 Task: Create a due date automation trigger when advanced on, on the wednesday before a card is due add dates due in between 1 and 5 working days at 11:00 AM.
Action: Mouse moved to (950, 289)
Screenshot: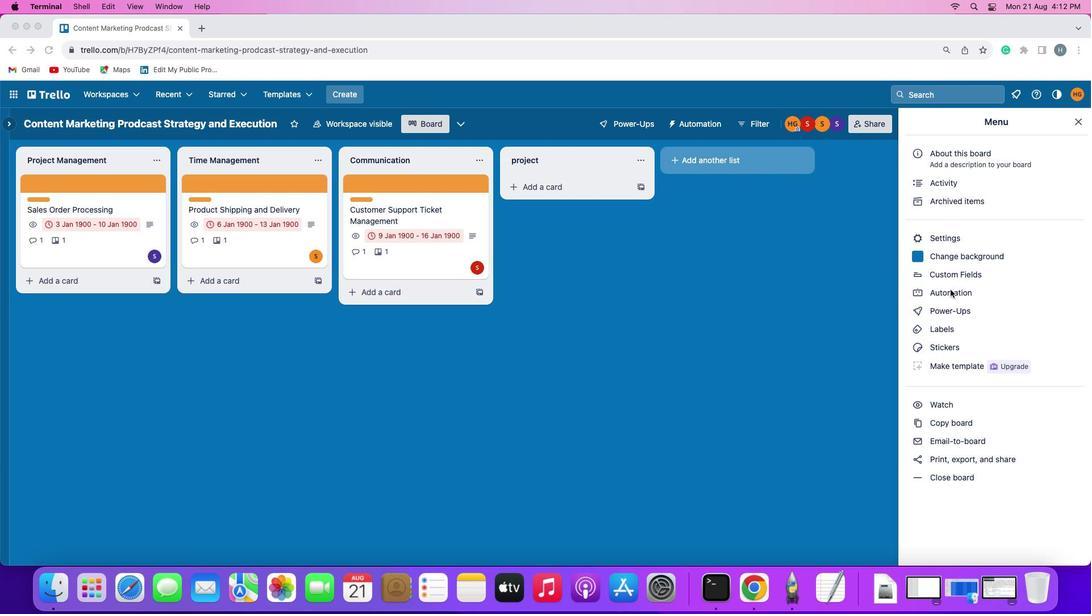
Action: Mouse pressed left at (950, 289)
Screenshot: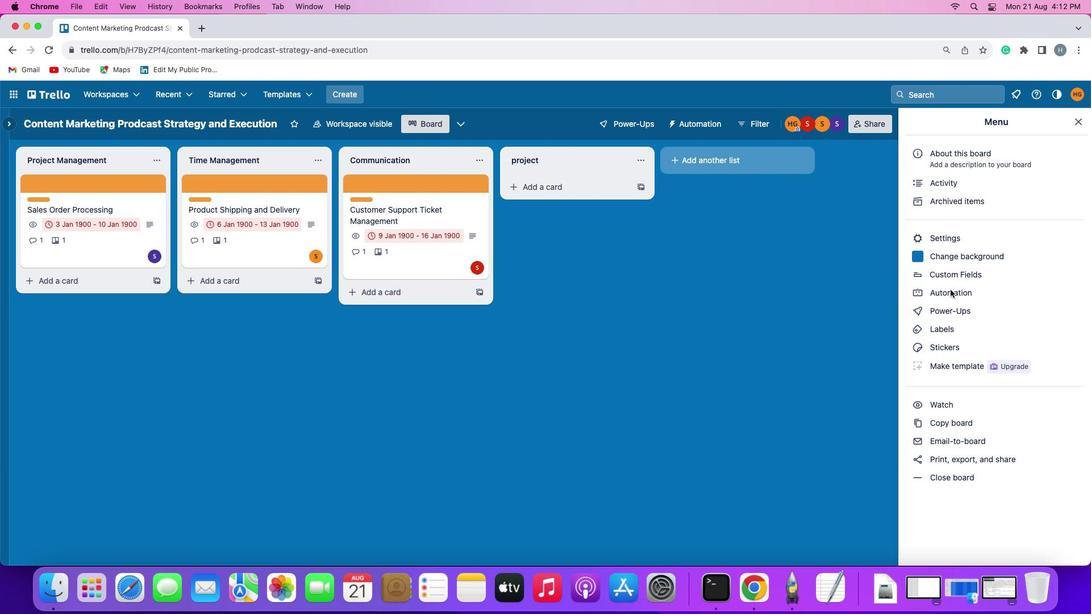 
Action: Mouse pressed left at (950, 289)
Screenshot: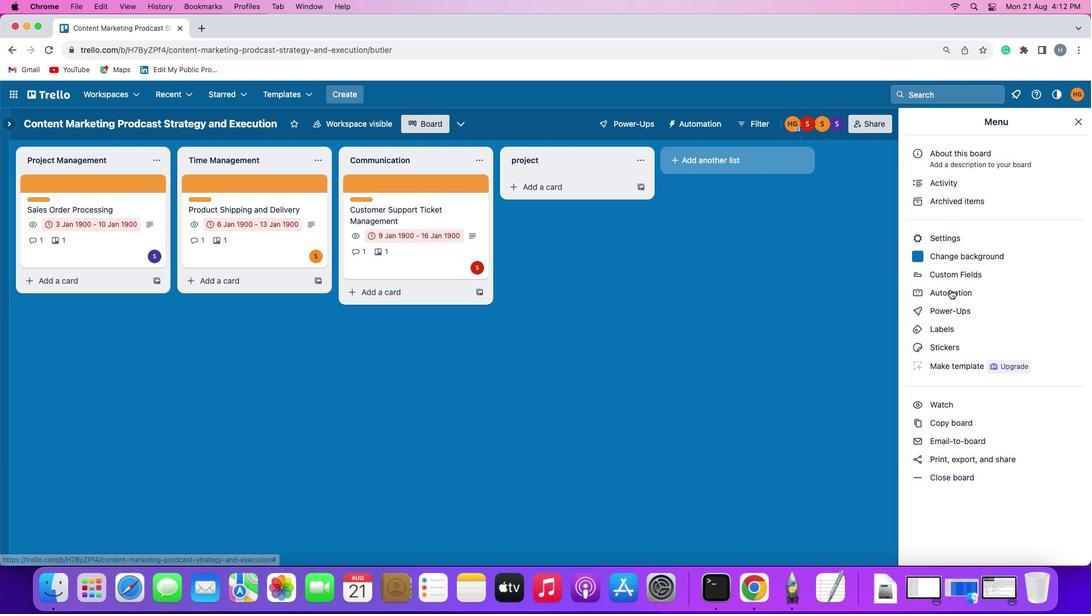 
Action: Mouse moved to (95, 267)
Screenshot: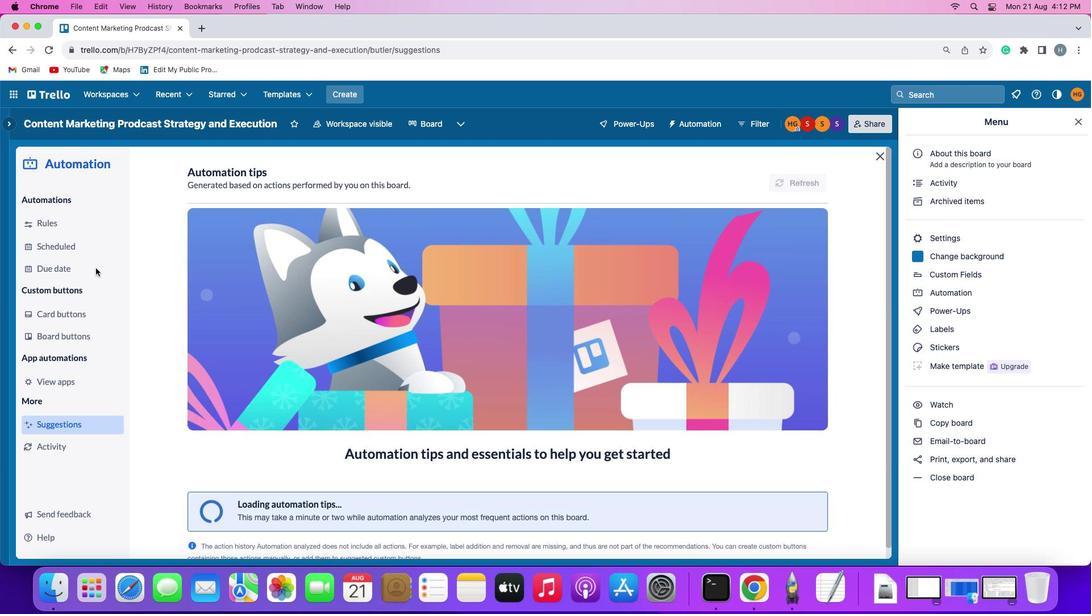 
Action: Mouse pressed left at (95, 267)
Screenshot: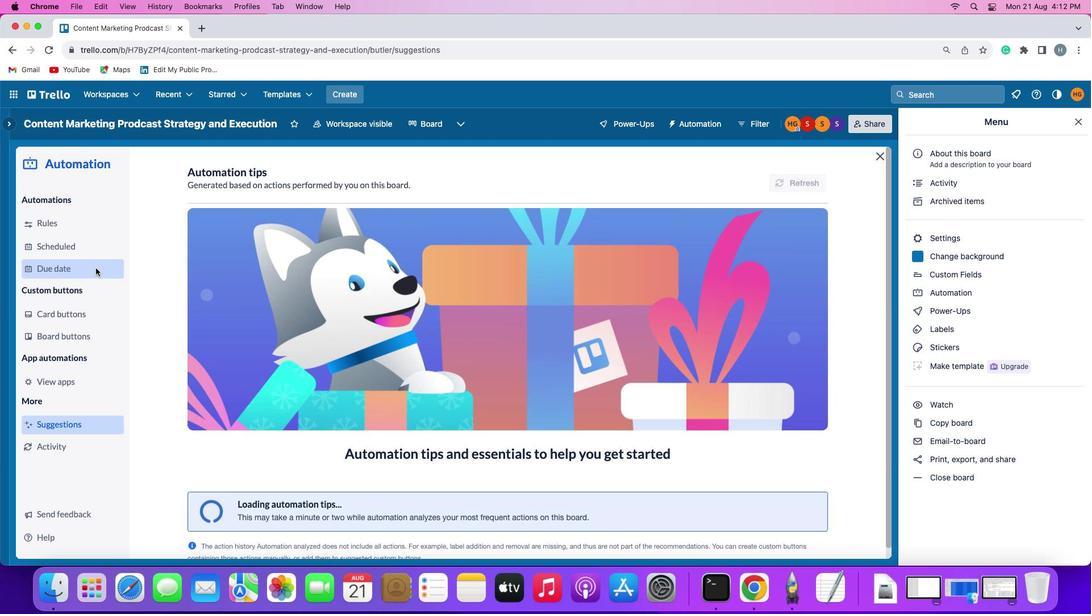 
Action: Mouse moved to (769, 176)
Screenshot: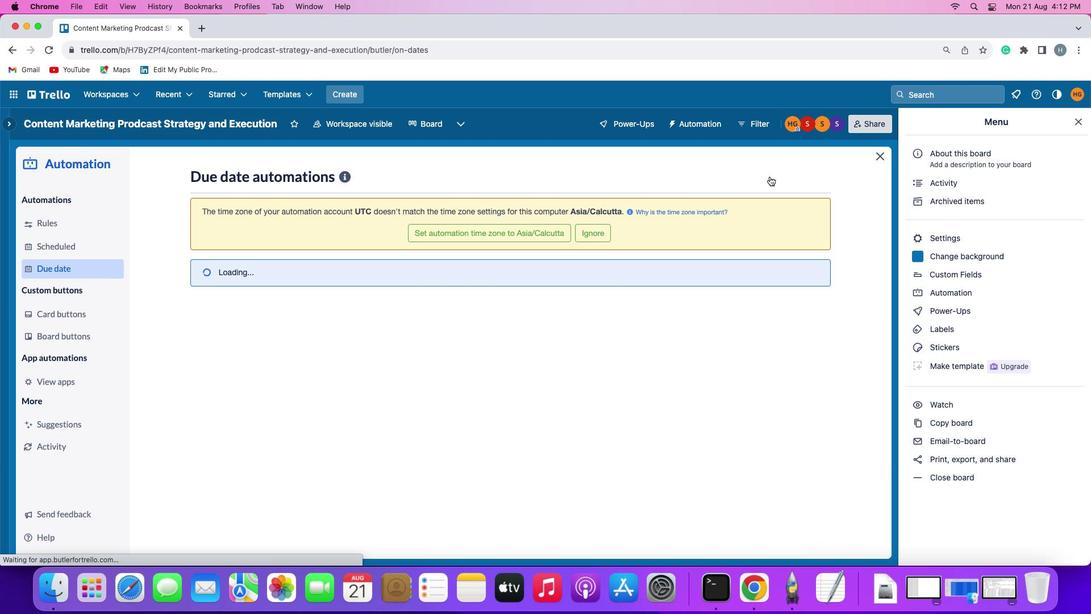 
Action: Mouse pressed left at (769, 176)
Screenshot: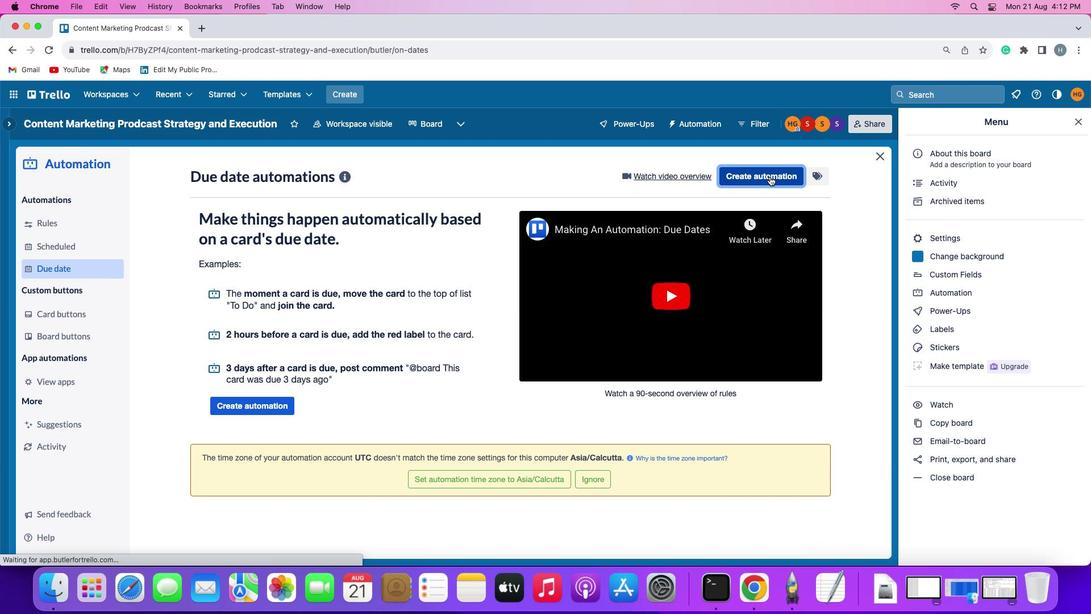 
Action: Mouse moved to (252, 285)
Screenshot: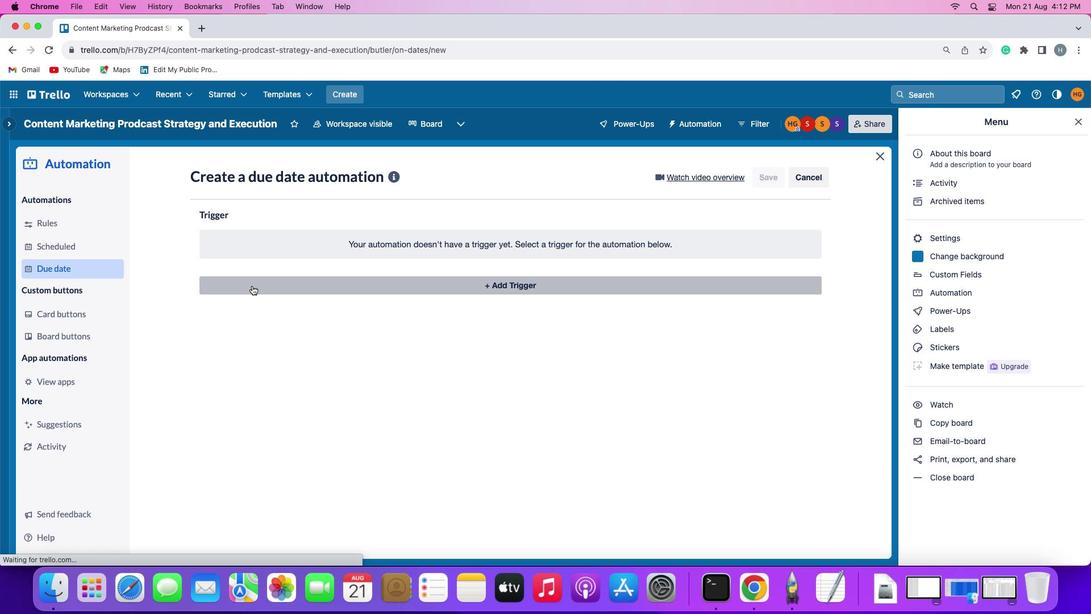 
Action: Mouse pressed left at (252, 285)
Screenshot: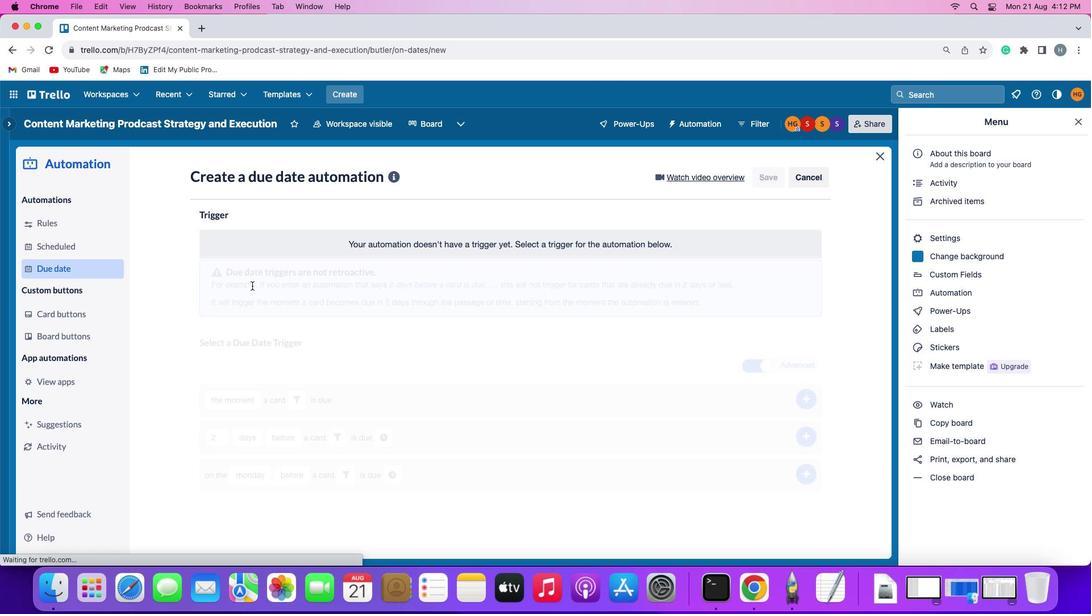 
Action: Mouse moved to (252, 502)
Screenshot: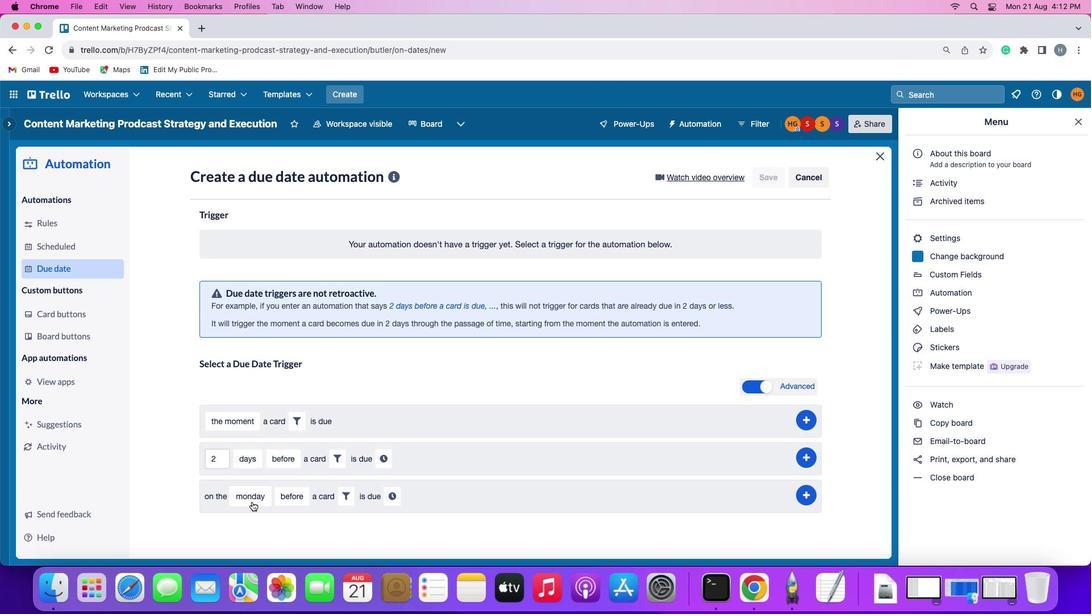 
Action: Mouse pressed left at (252, 502)
Screenshot: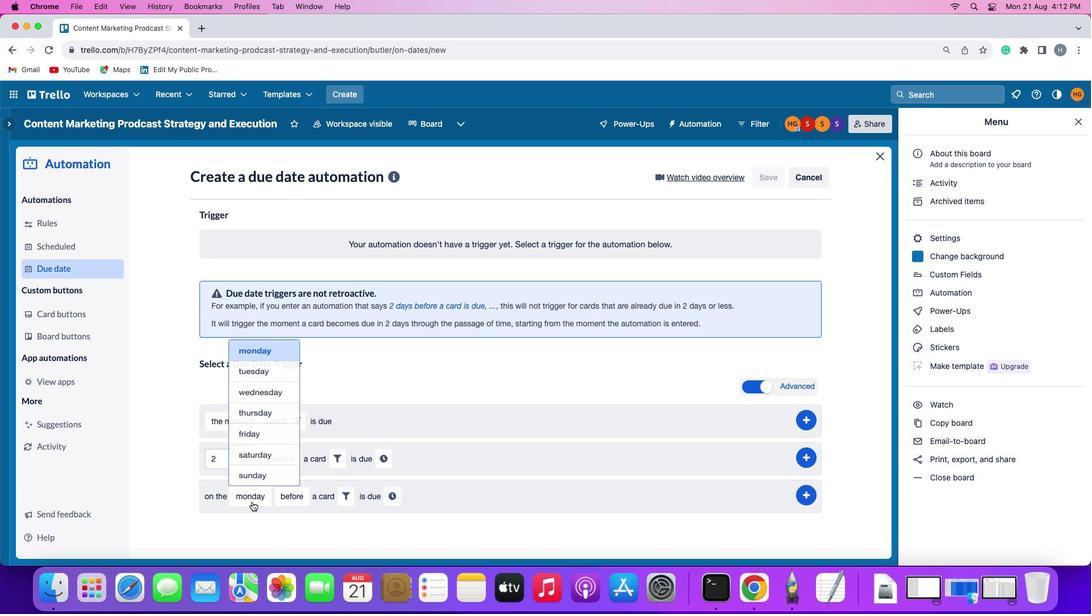 
Action: Mouse moved to (267, 382)
Screenshot: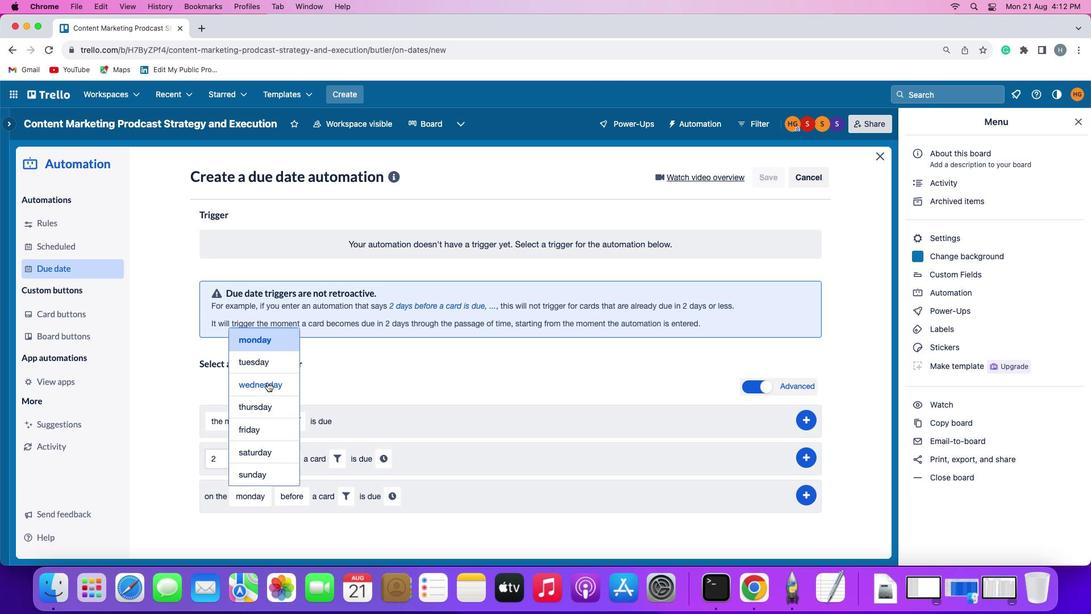 
Action: Mouse pressed left at (267, 382)
Screenshot: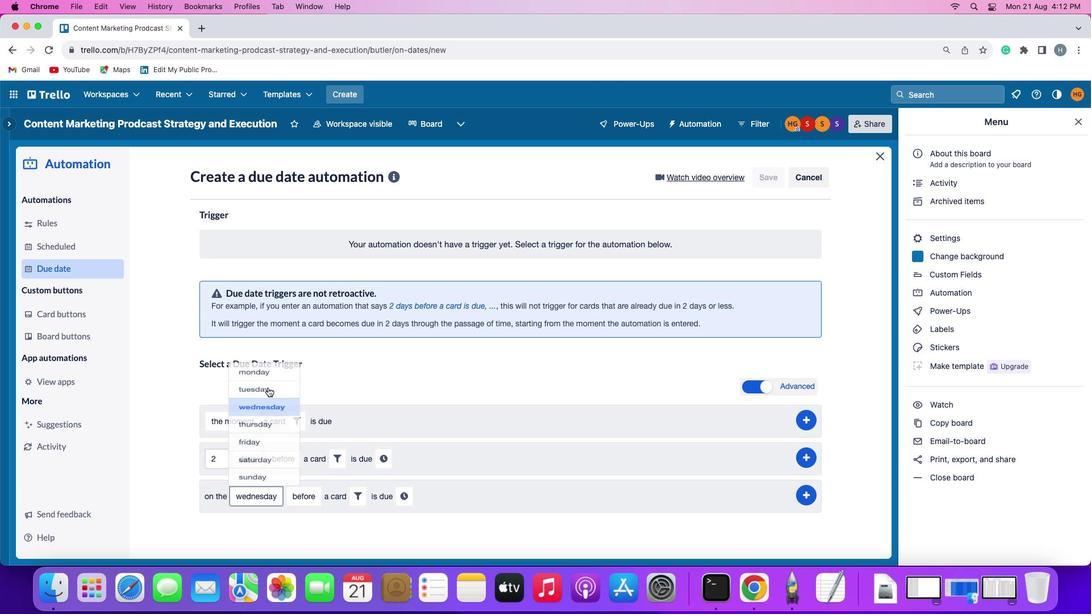 
Action: Mouse moved to (357, 492)
Screenshot: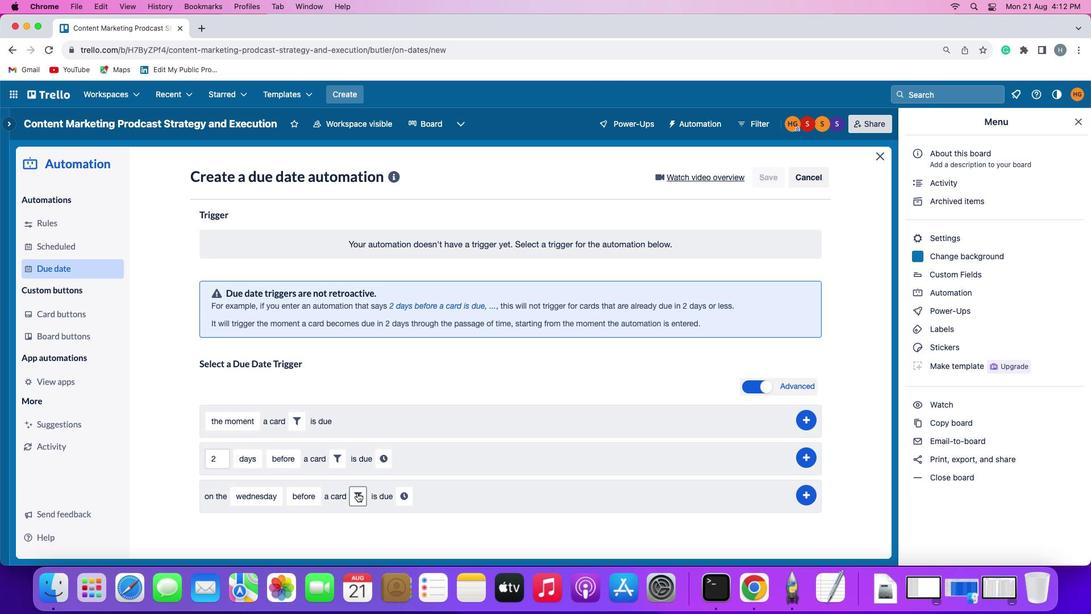 
Action: Mouse pressed left at (357, 492)
Screenshot: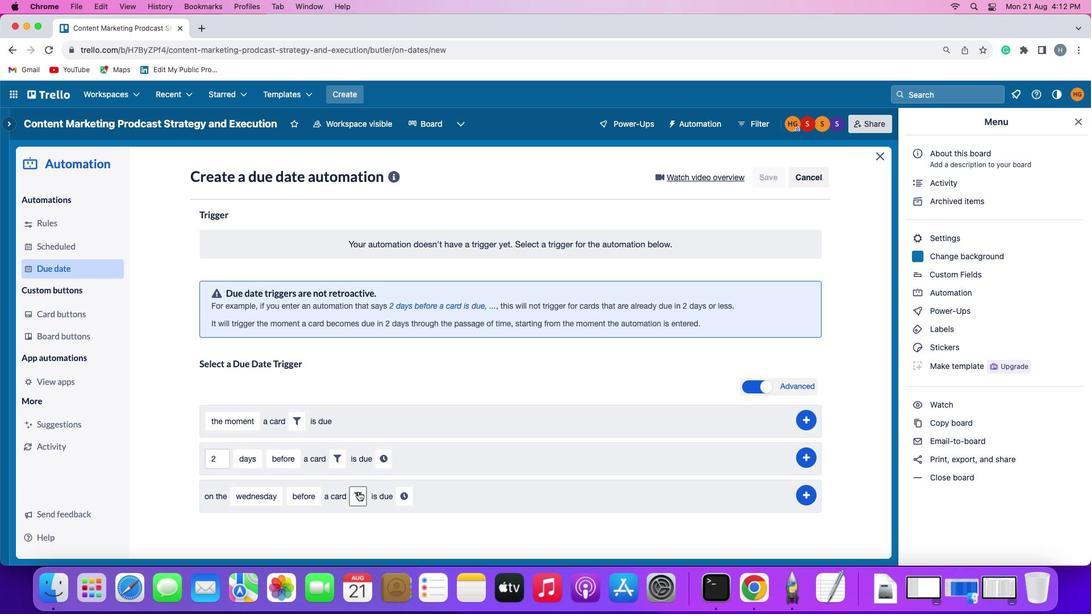 
Action: Mouse moved to (418, 533)
Screenshot: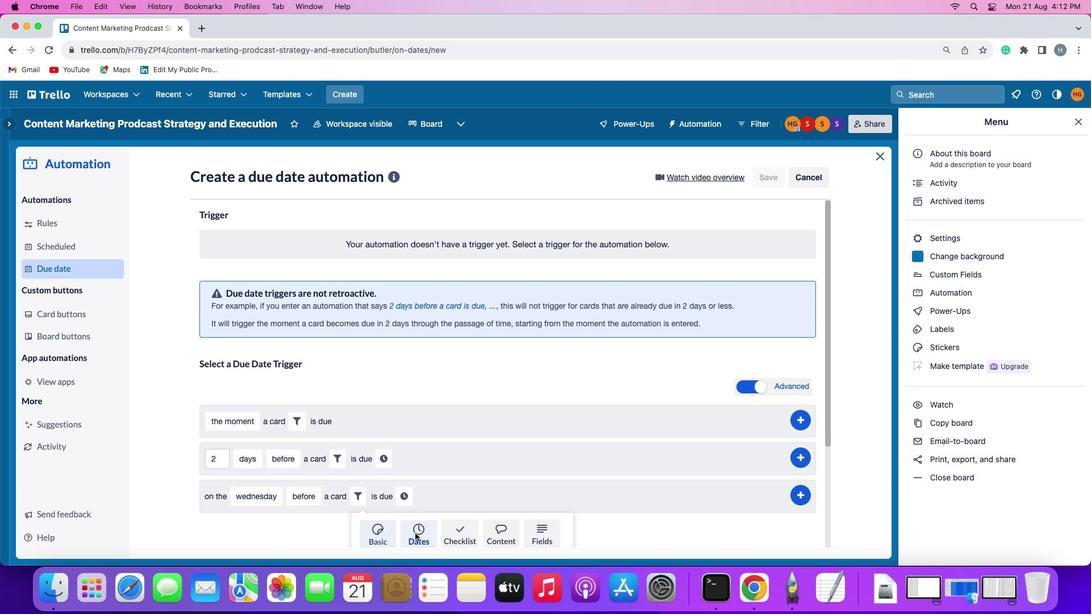 
Action: Mouse pressed left at (418, 533)
Screenshot: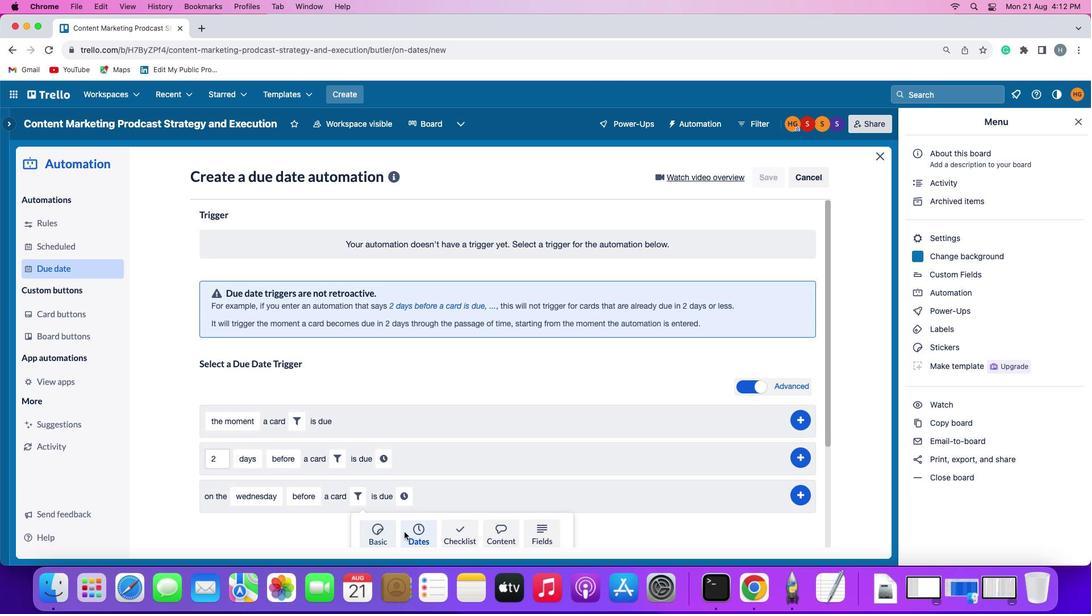 
Action: Mouse moved to (289, 529)
Screenshot: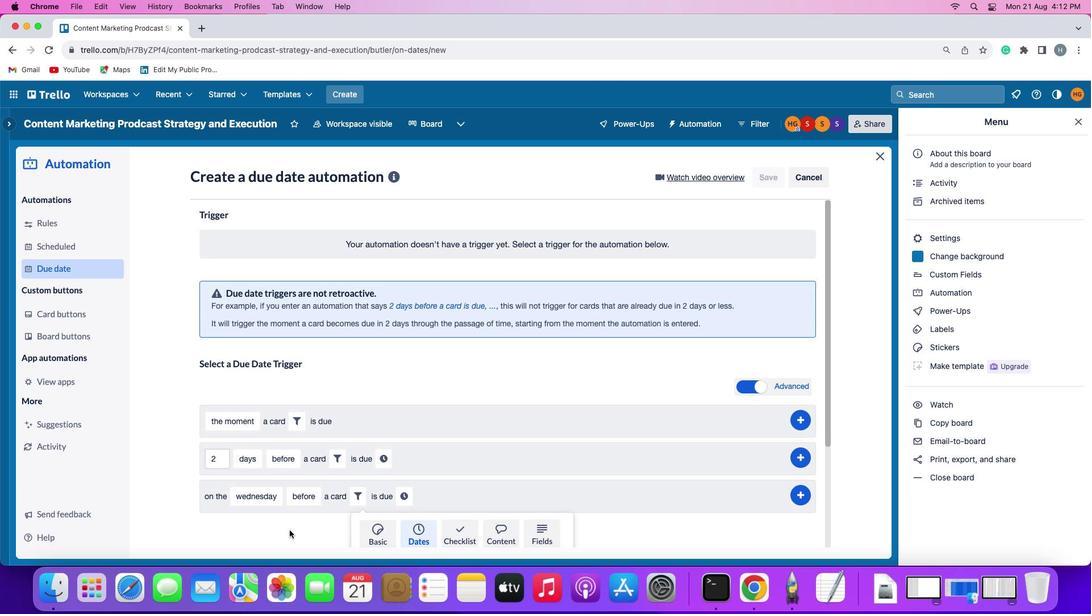 
Action: Mouse scrolled (289, 529) with delta (0, 0)
Screenshot: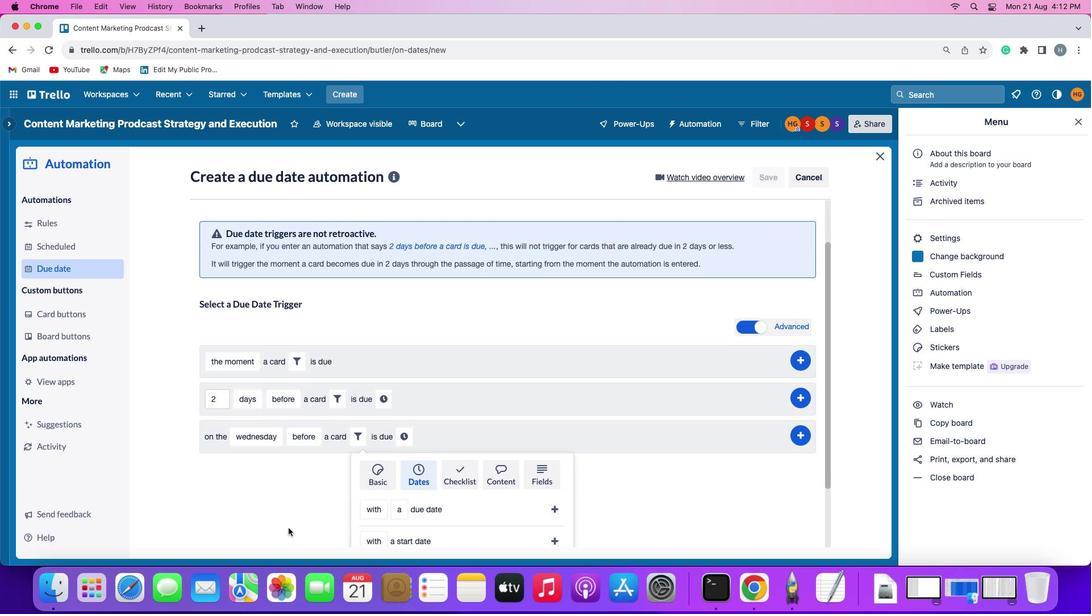 
Action: Mouse scrolled (289, 529) with delta (0, 0)
Screenshot: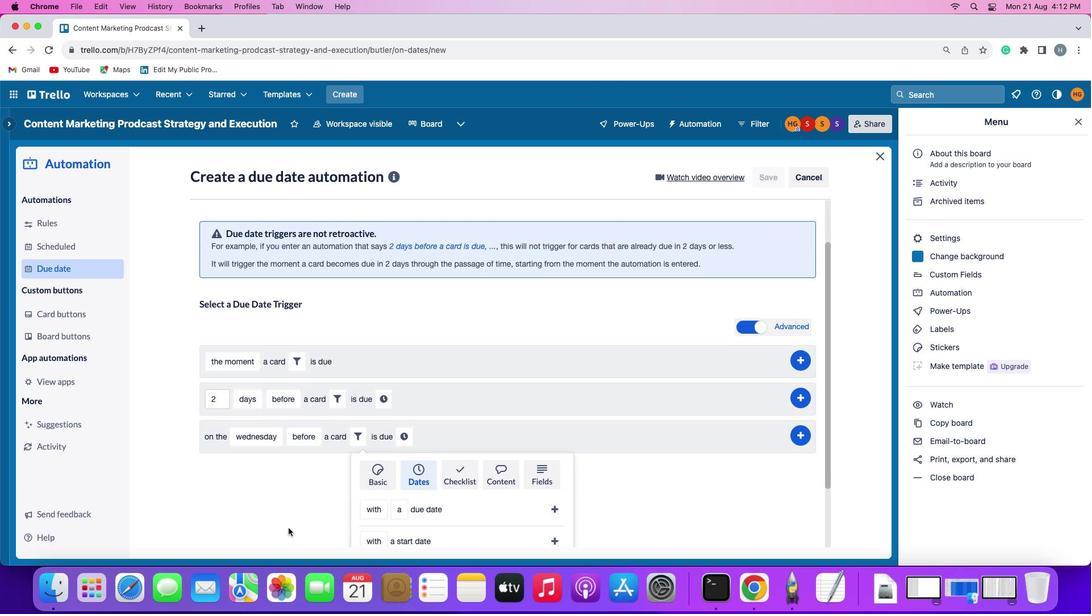 
Action: Mouse scrolled (289, 529) with delta (0, -2)
Screenshot: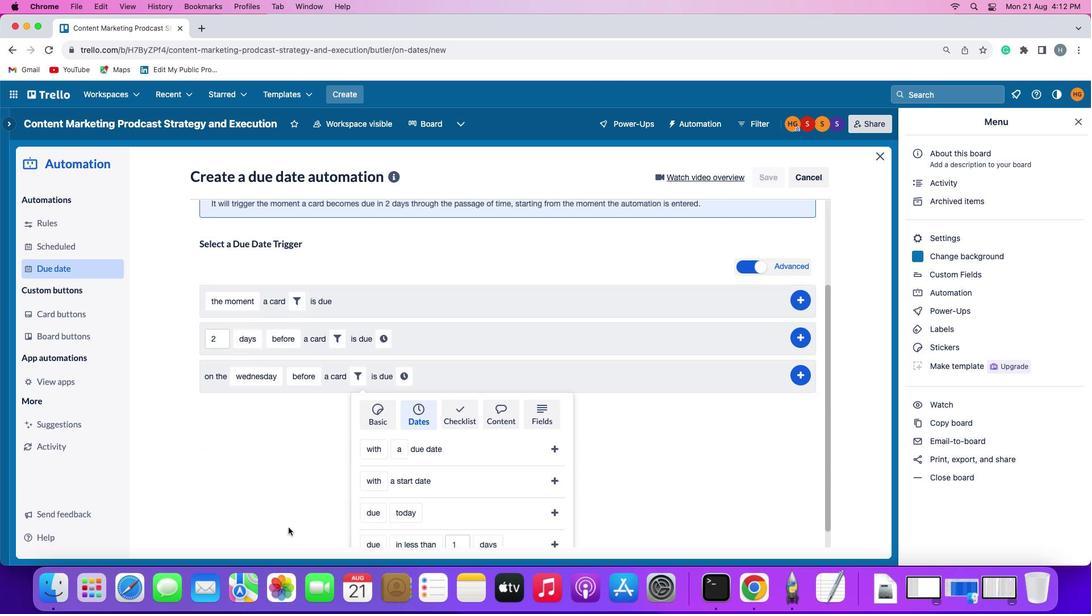 
Action: Mouse scrolled (289, 529) with delta (0, -2)
Screenshot: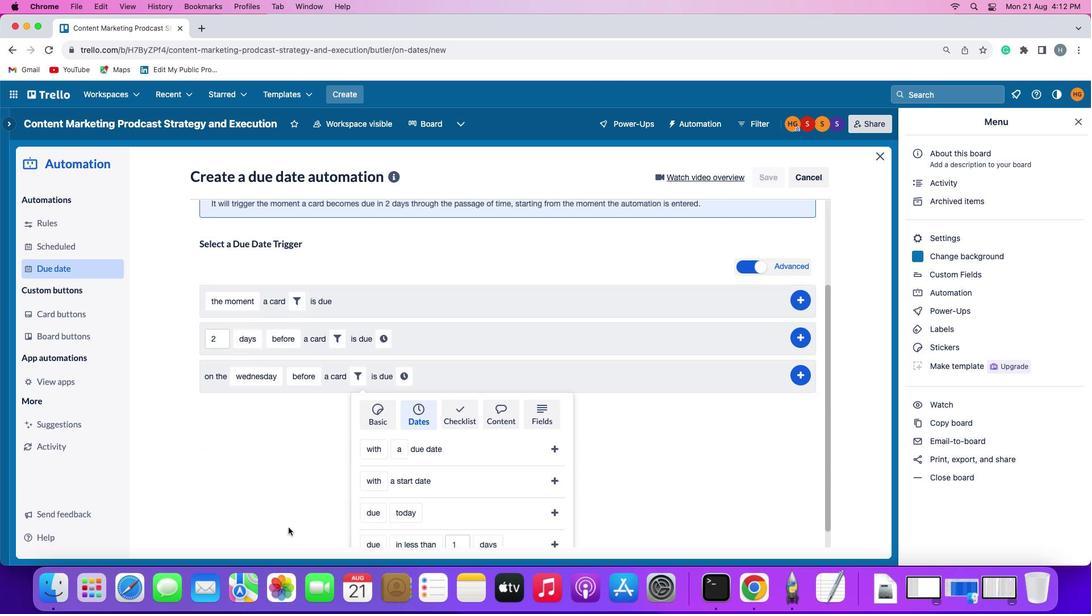 
Action: Mouse moved to (289, 529)
Screenshot: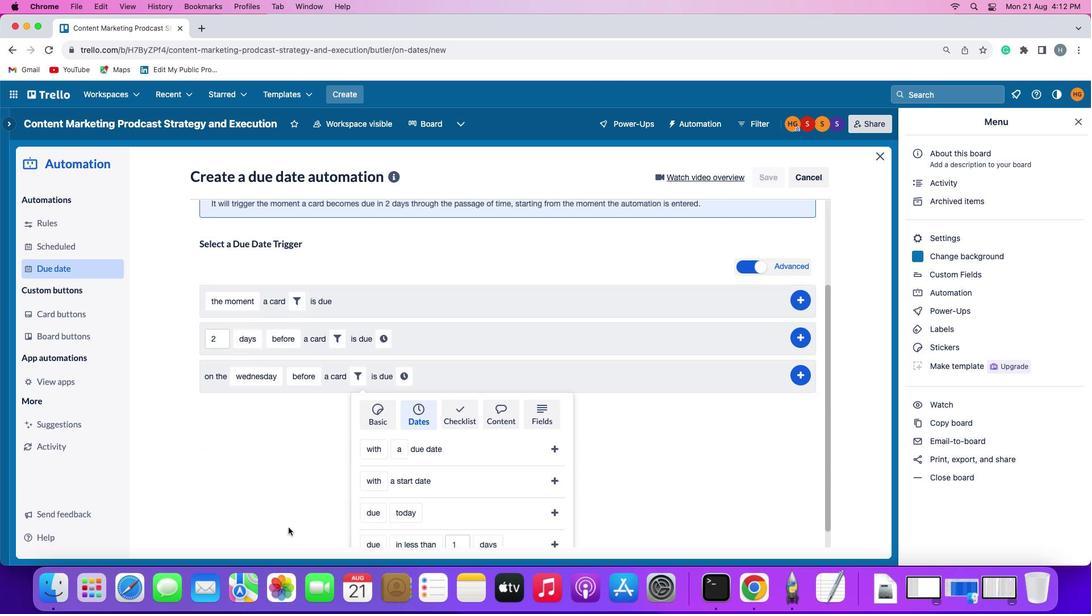 
Action: Mouse scrolled (289, 529) with delta (0, -3)
Screenshot: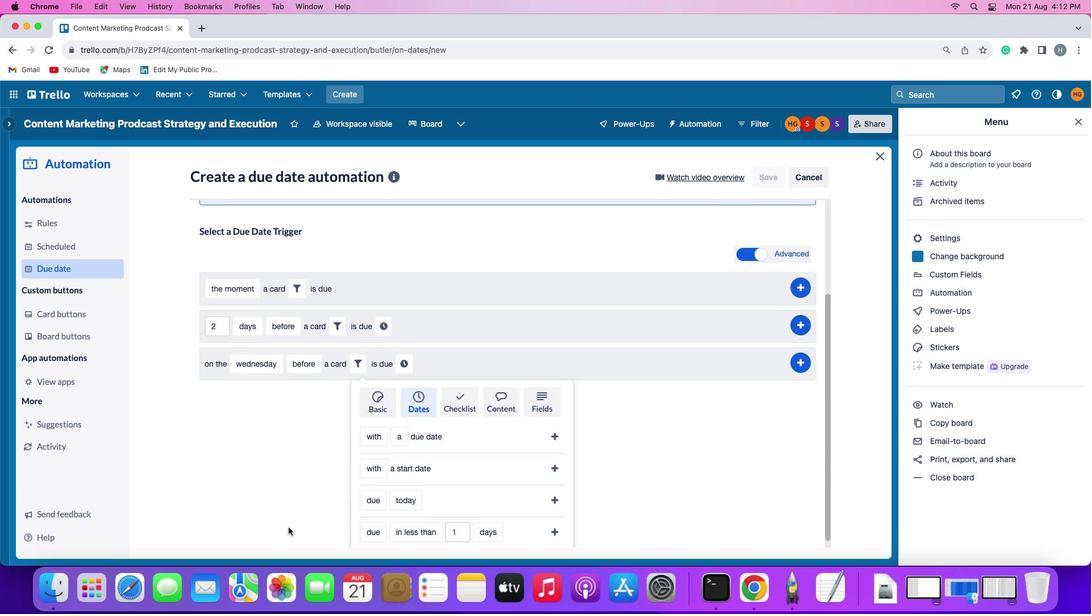 
Action: Mouse moved to (288, 527)
Screenshot: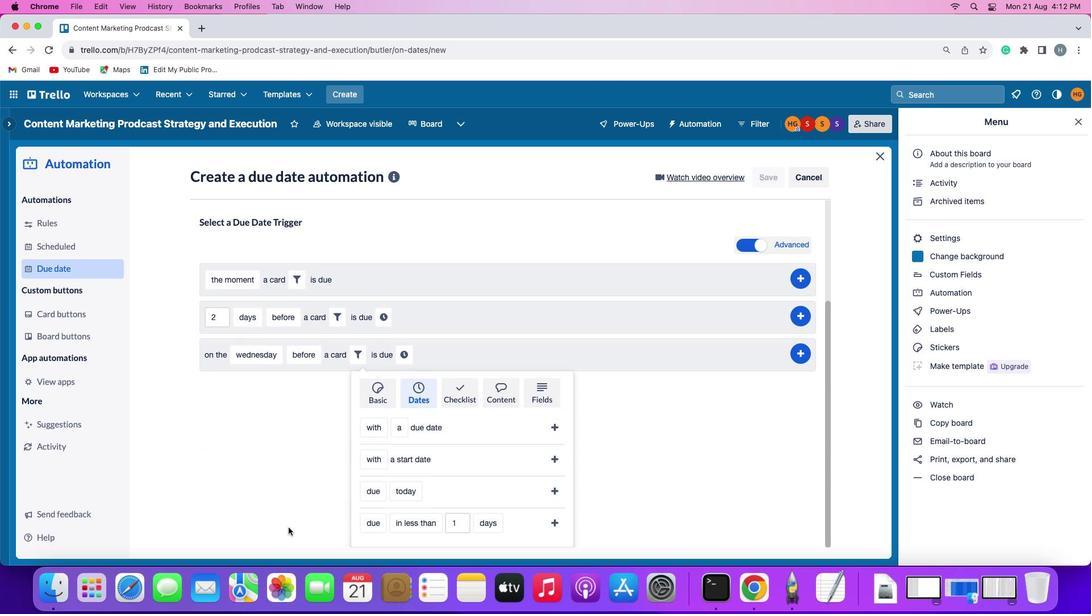 
Action: Mouse scrolled (288, 527) with delta (0, 0)
Screenshot: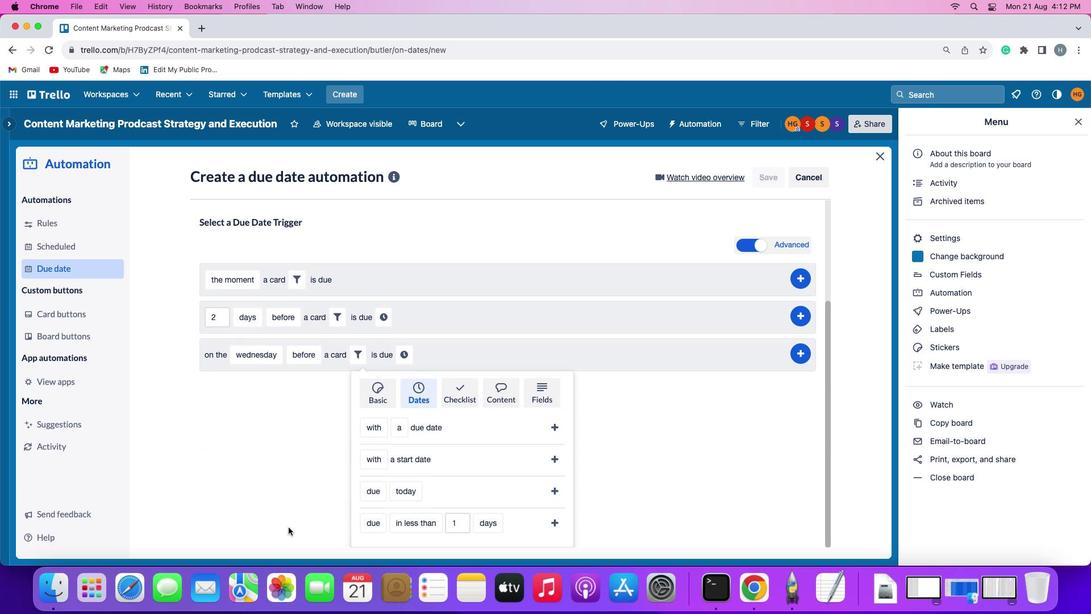 
Action: Mouse scrolled (288, 527) with delta (0, 0)
Screenshot: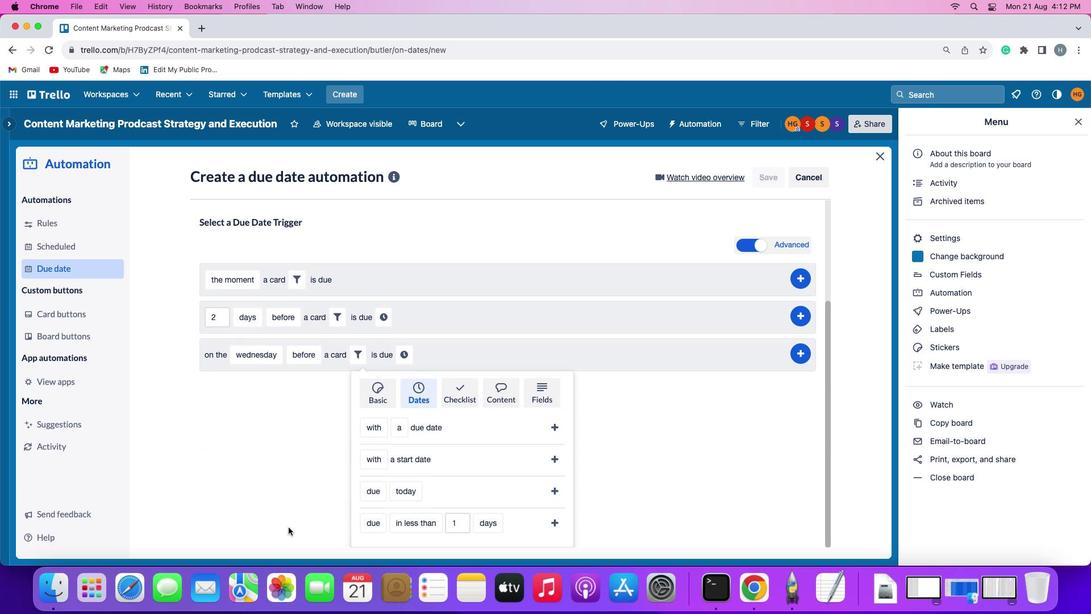 
Action: Mouse scrolled (288, 527) with delta (0, -2)
Screenshot: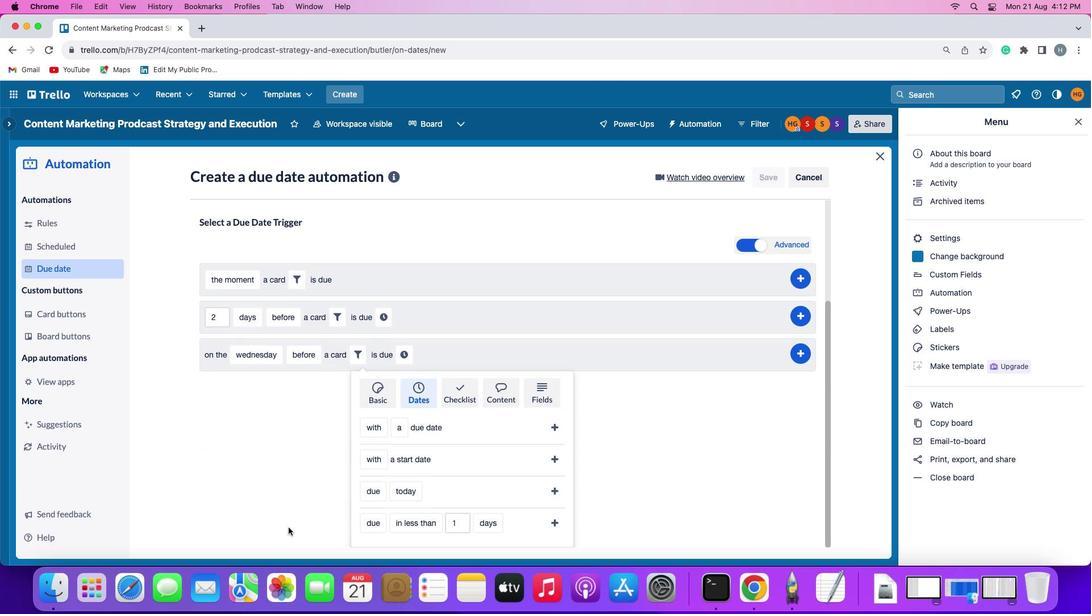 
Action: Mouse scrolled (288, 527) with delta (0, -2)
Screenshot: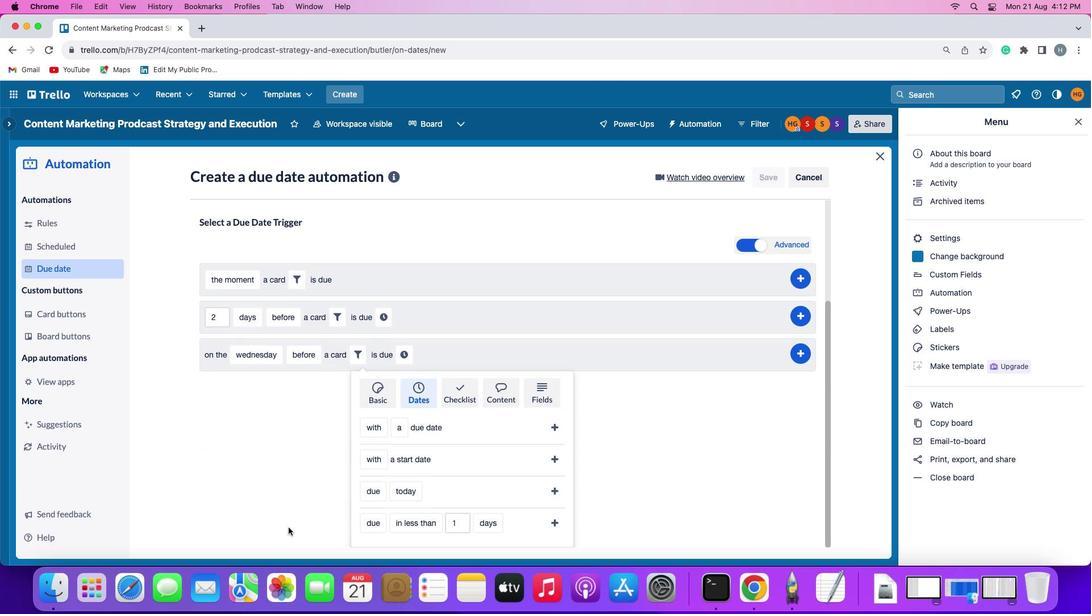 
Action: Mouse scrolled (288, 527) with delta (0, -3)
Screenshot: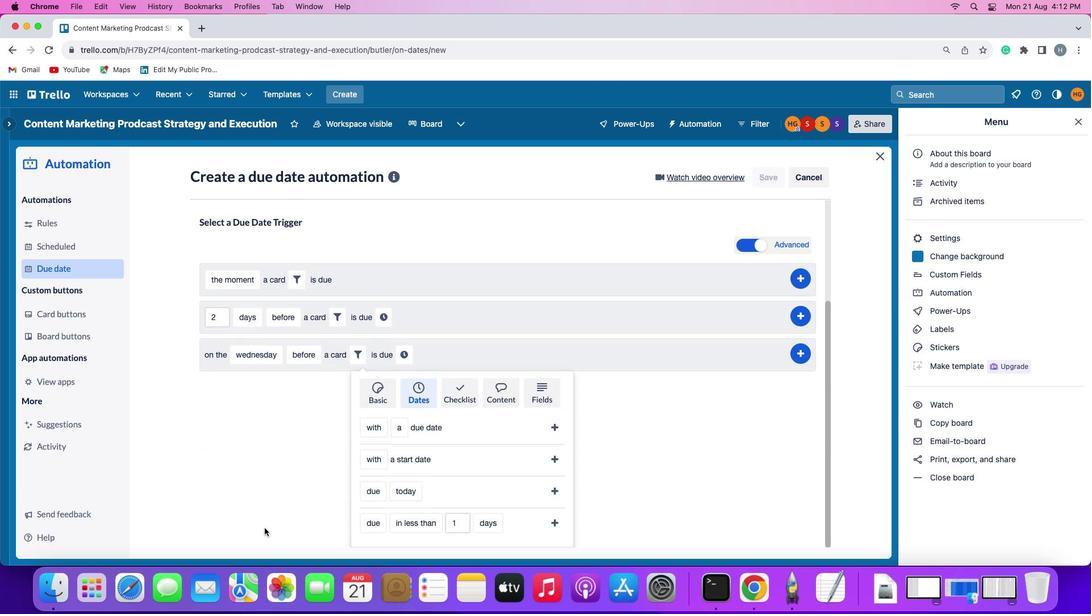 
Action: Mouse moved to (385, 471)
Screenshot: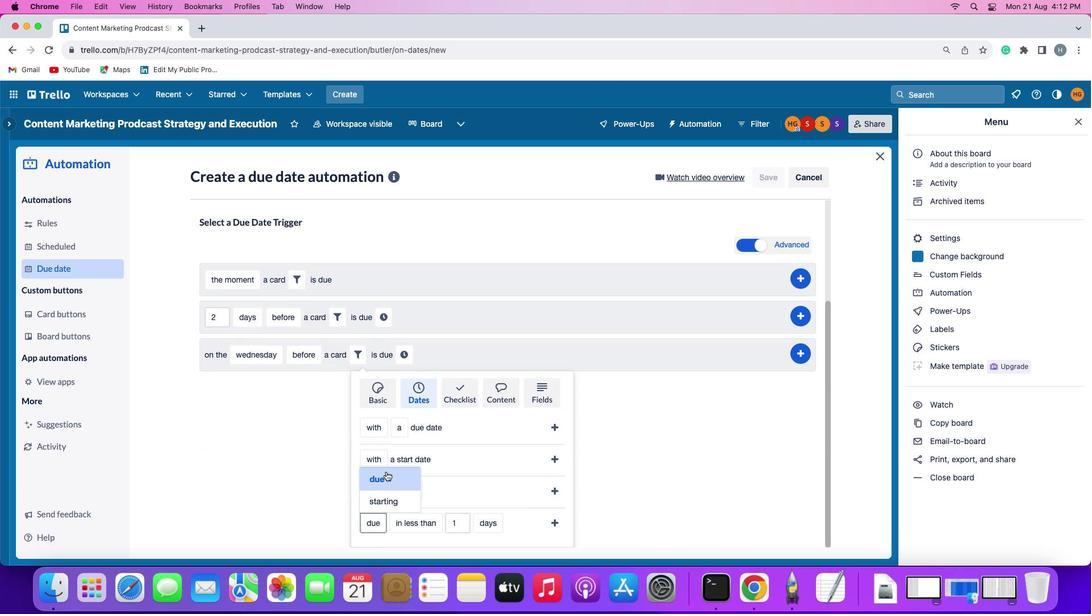 
Action: Mouse pressed left at (385, 471)
Screenshot: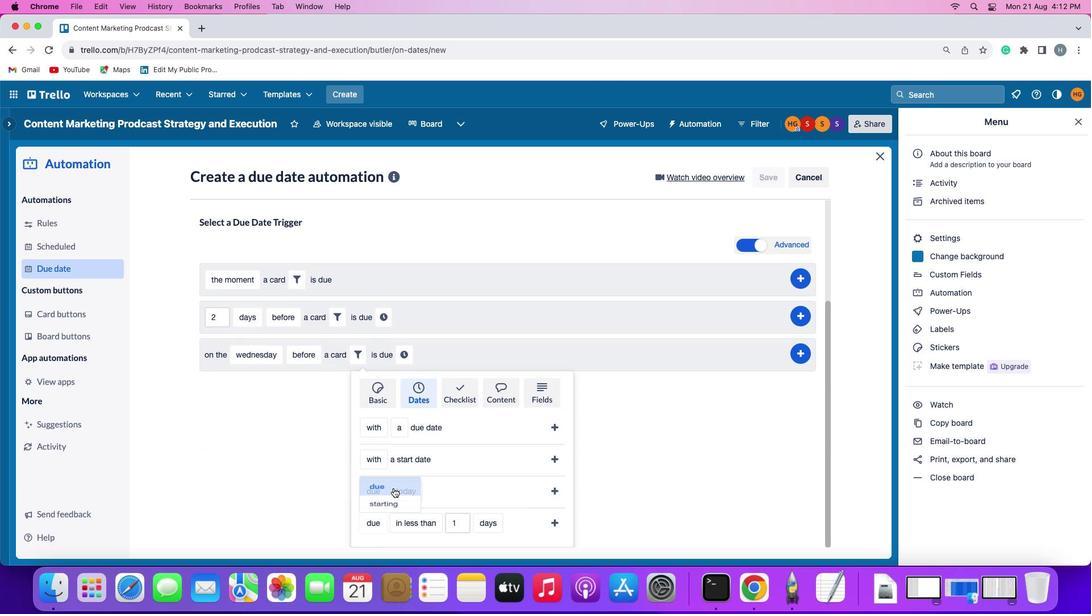 
Action: Mouse moved to (412, 527)
Screenshot: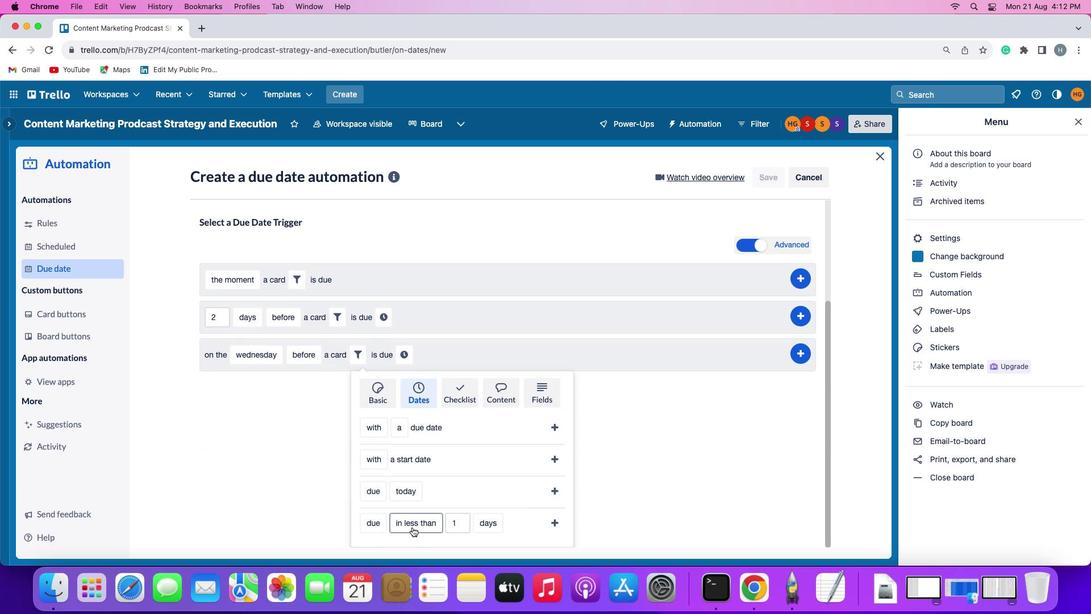
Action: Mouse pressed left at (412, 527)
Screenshot: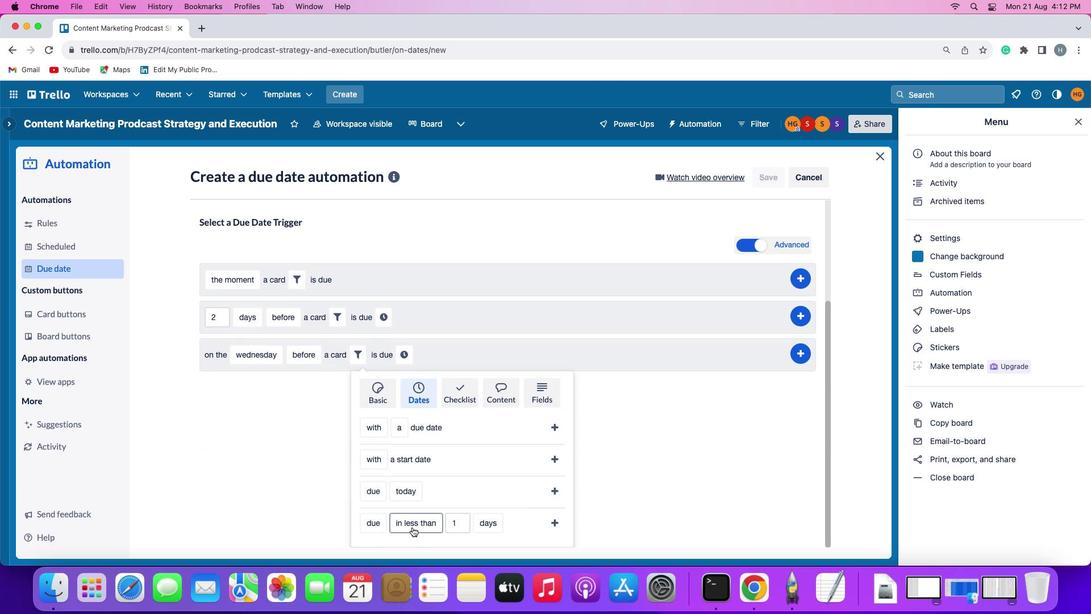 
Action: Mouse moved to (411, 500)
Screenshot: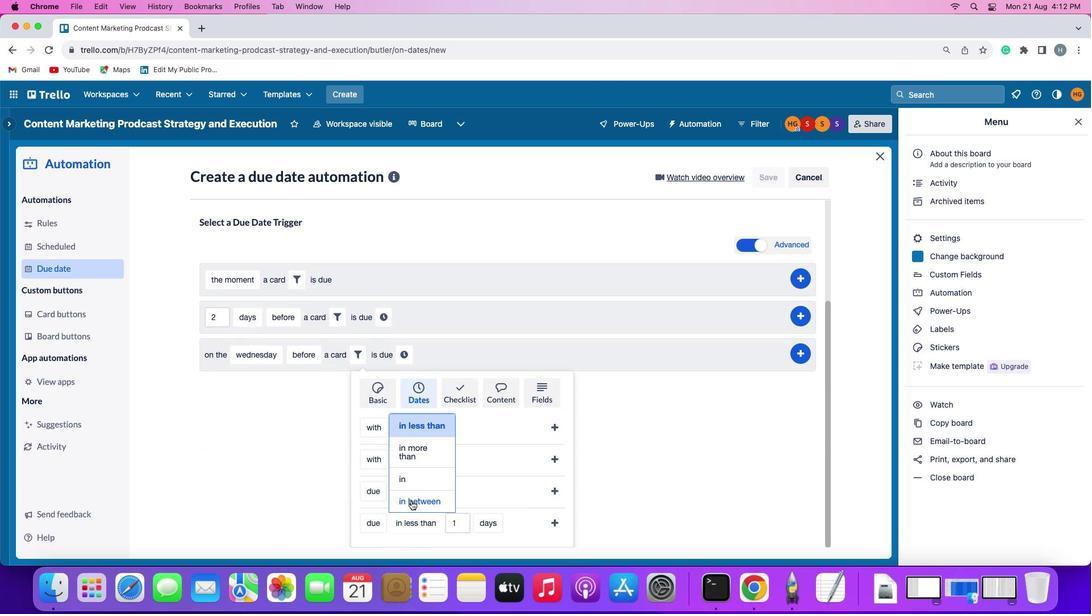 
Action: Mouse pressed left at (411, 500)
Screenshot: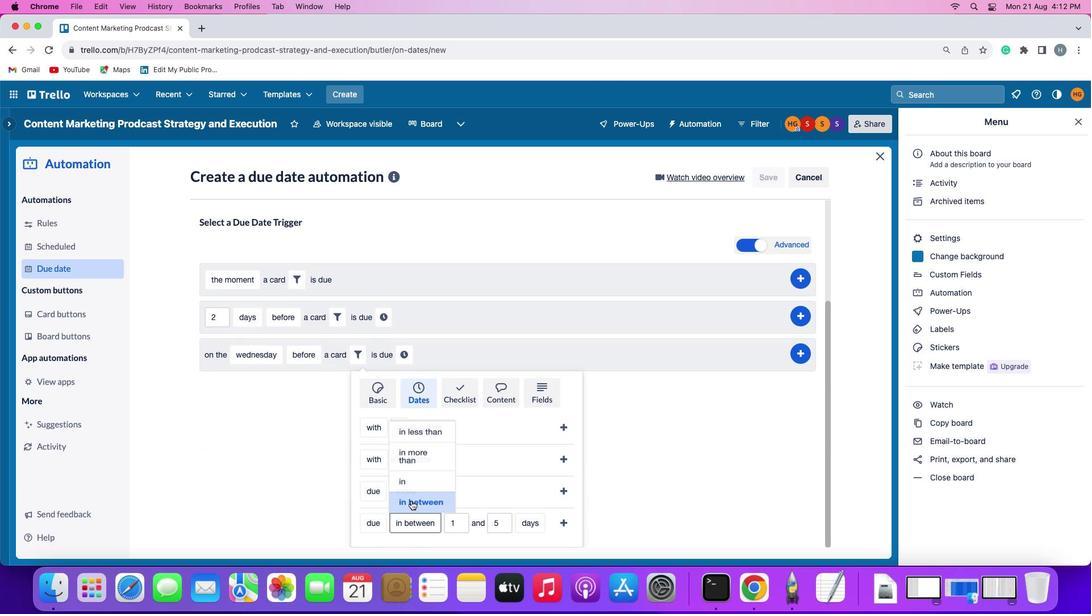 
Action: Mouse moved to (532, 521)
Screenshot: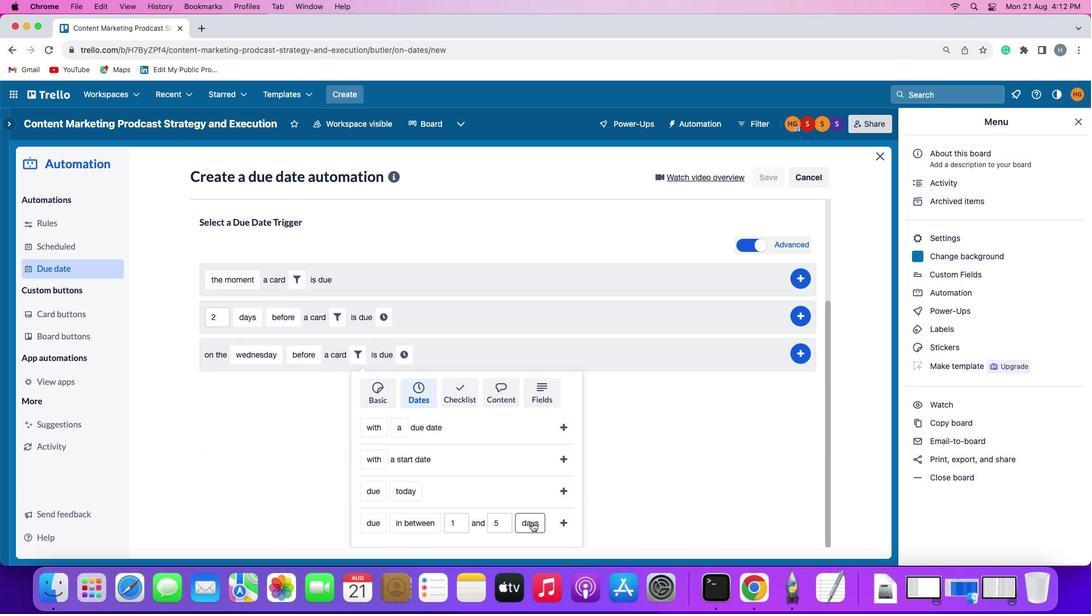 
Action: Mouse pressed left at (532, 521)
Screenshot: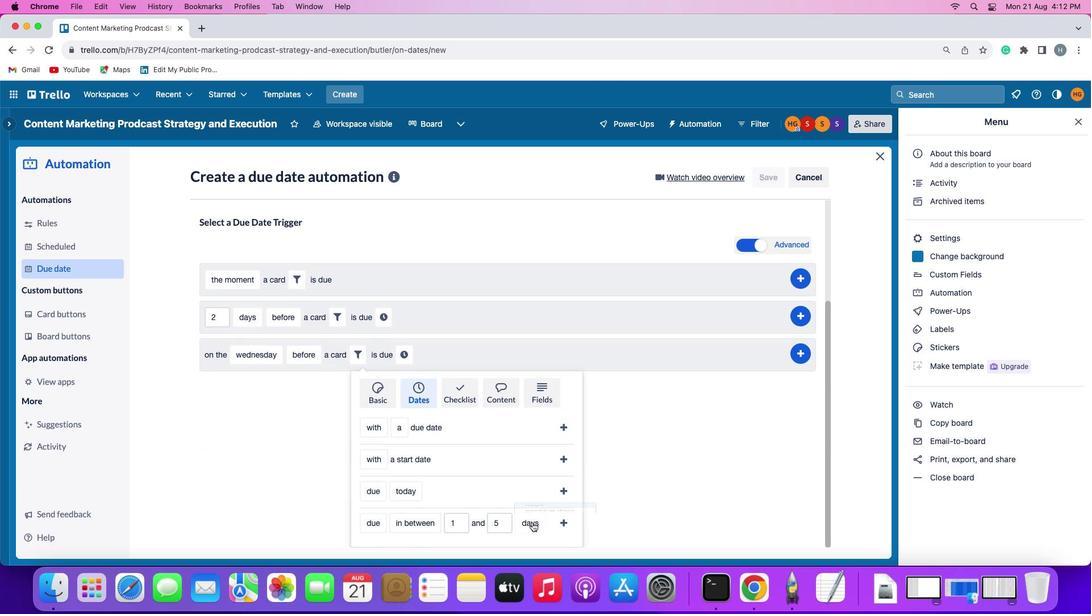 
Action: Mouse moved to (532, 502)
Screenshot: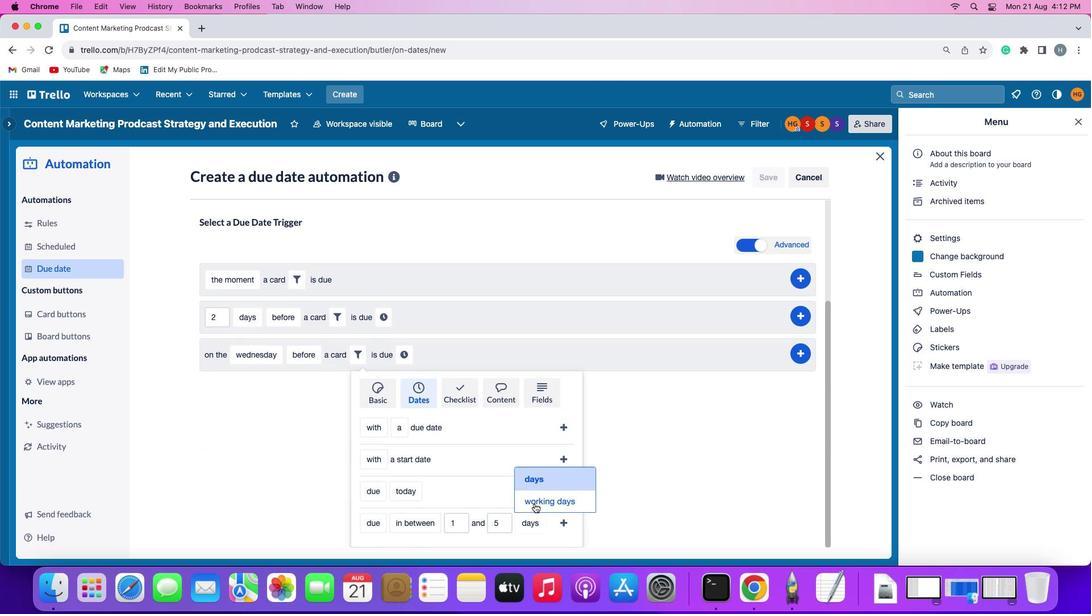 
Action: Mouse pressed left at (532, 502)
Screenshot: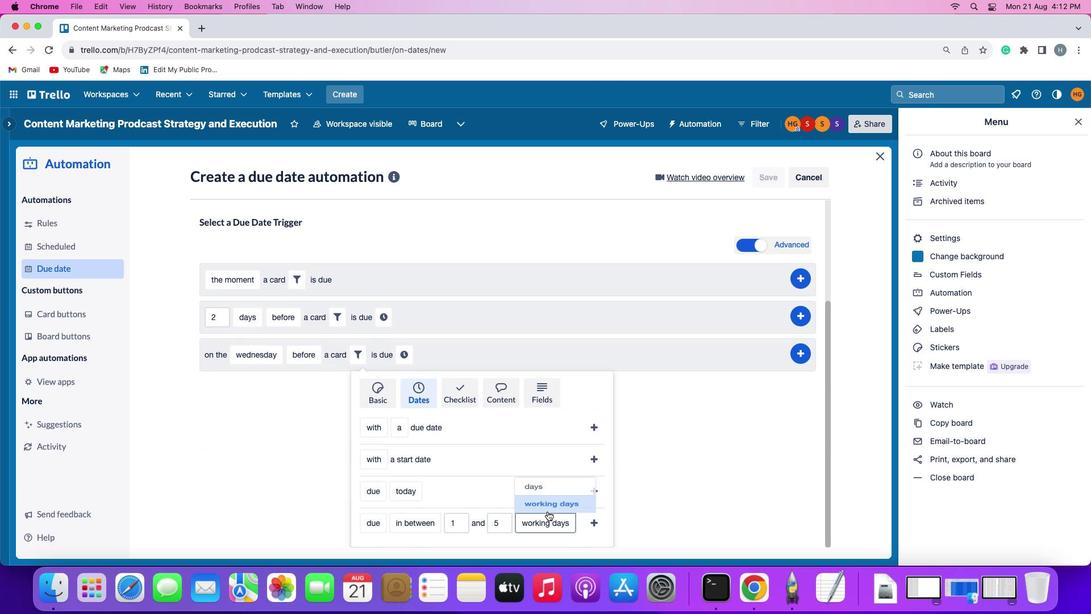 
Action: Mouse moved to (591, 519)
Screenshot: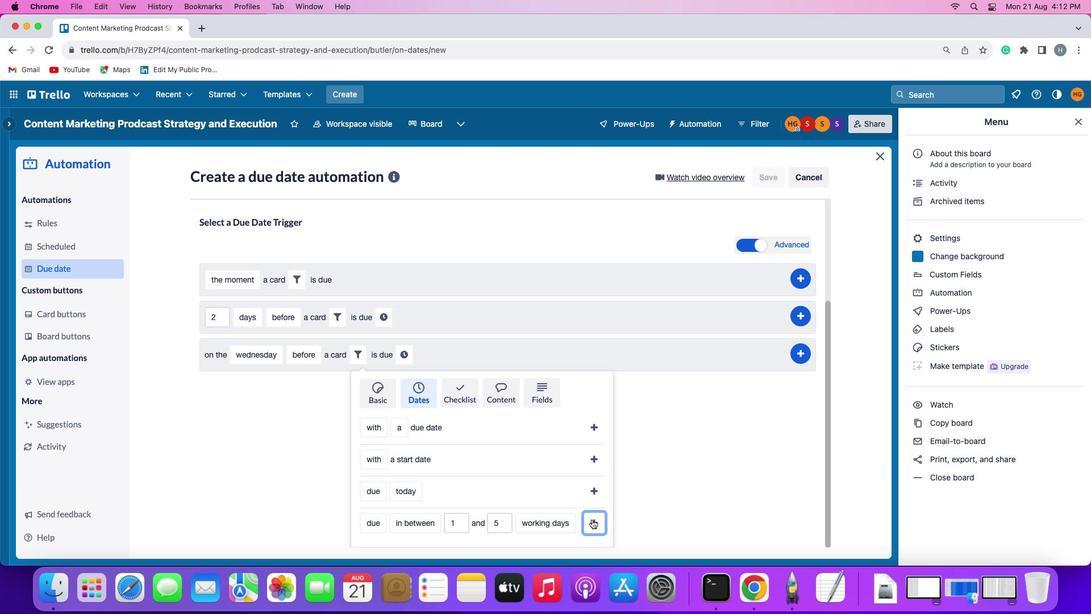 
Action: Mouse pressed left at (591, 519)
Screenshot: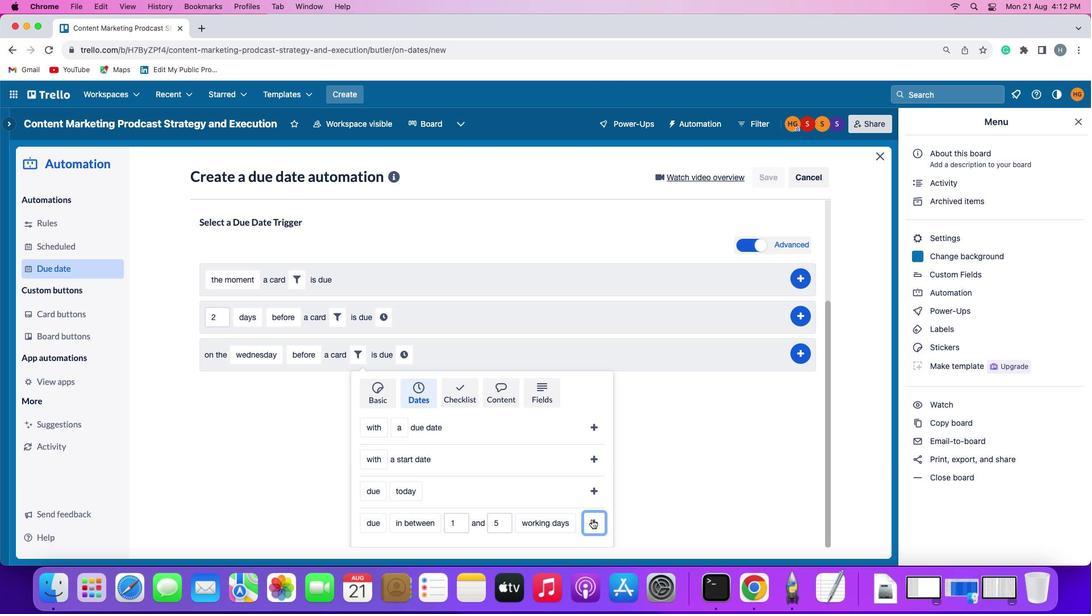 
Action: Mouse moved to (560, 502)
Screenshot: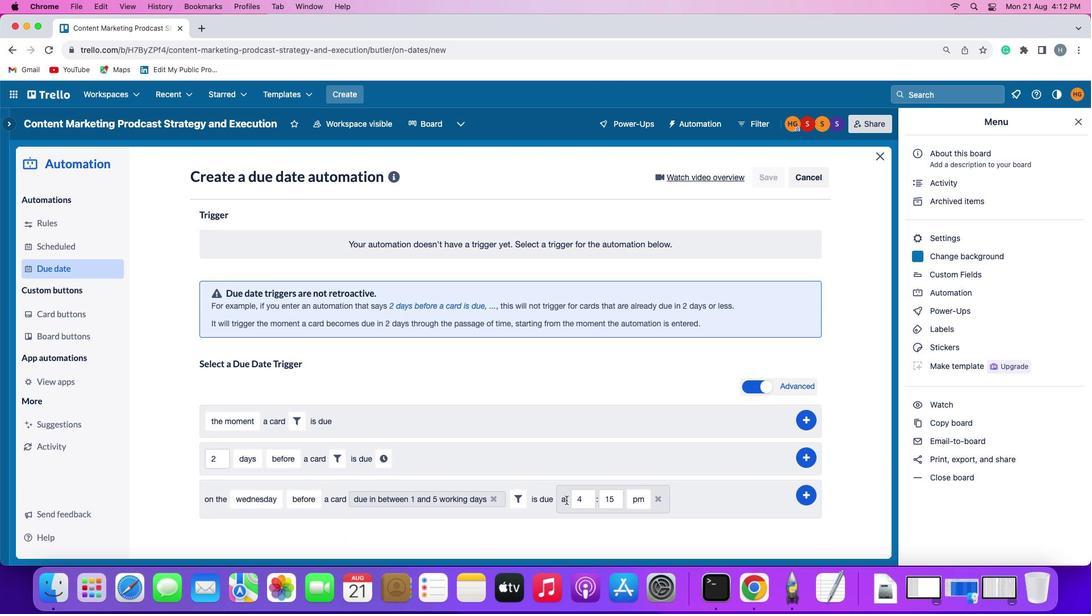 
Action: Mouse pressed left at (560, 502)
Screenshot: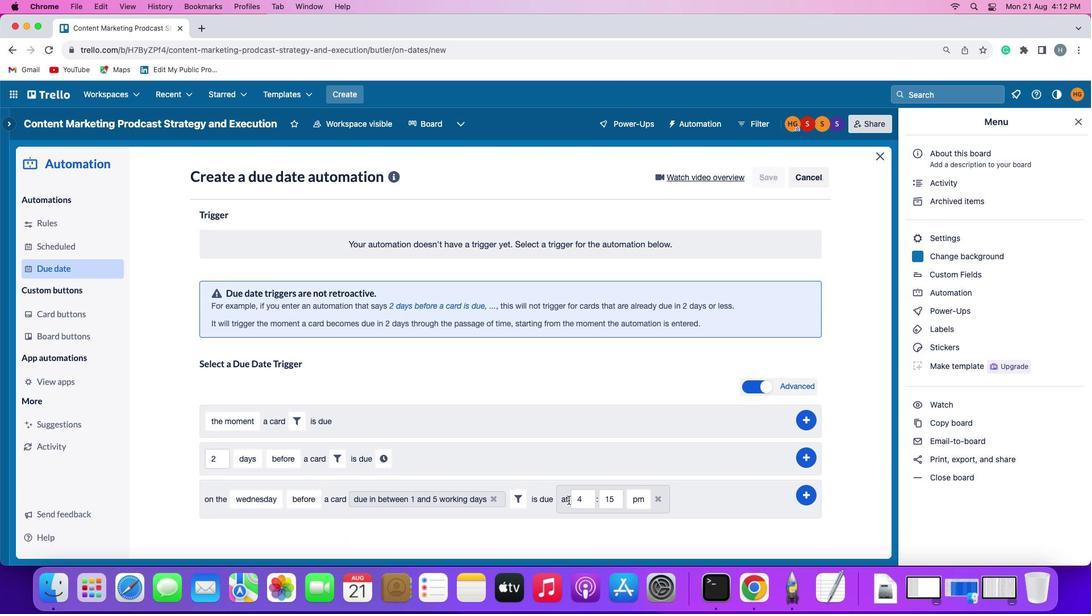 
Action: Mouse moved to (589, 497)
Screenshot: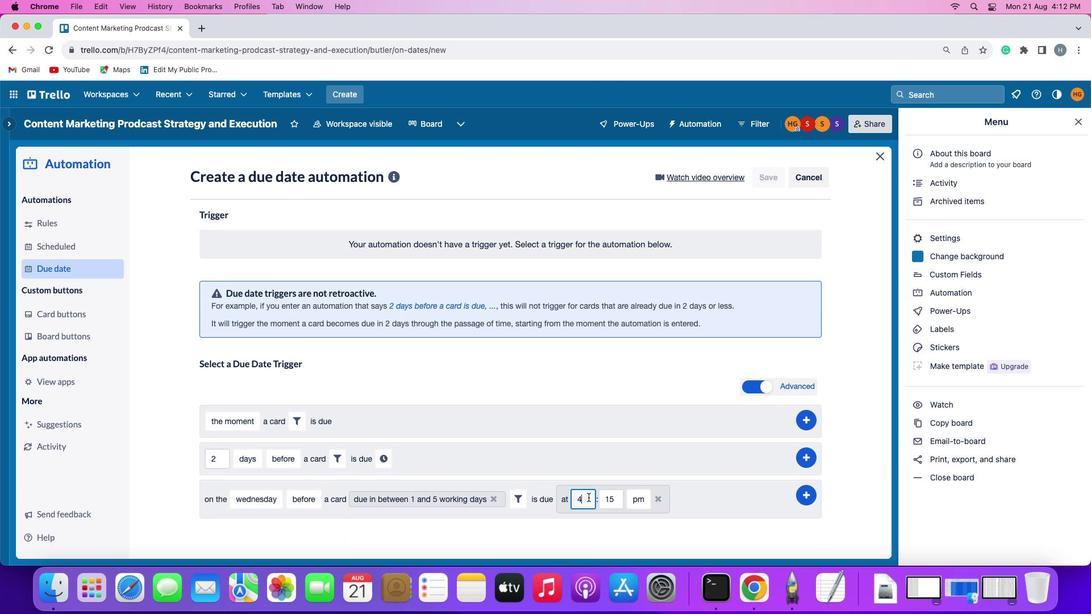 
Action: Mouse pressed left at (589, 497)
Screenshot: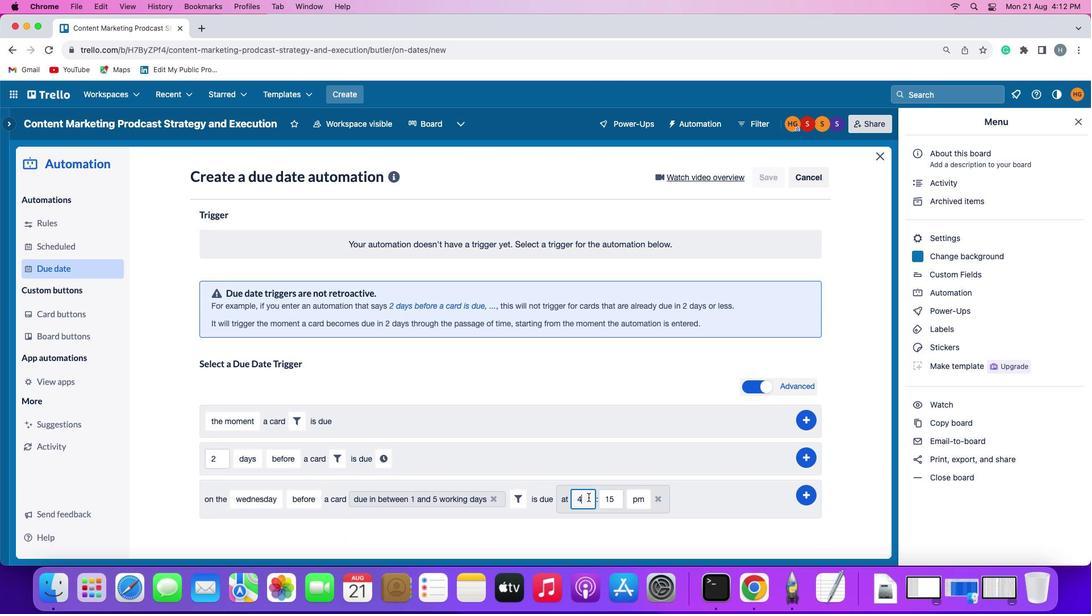 
Action: Mouse moved to (590, 496)
Screenshot: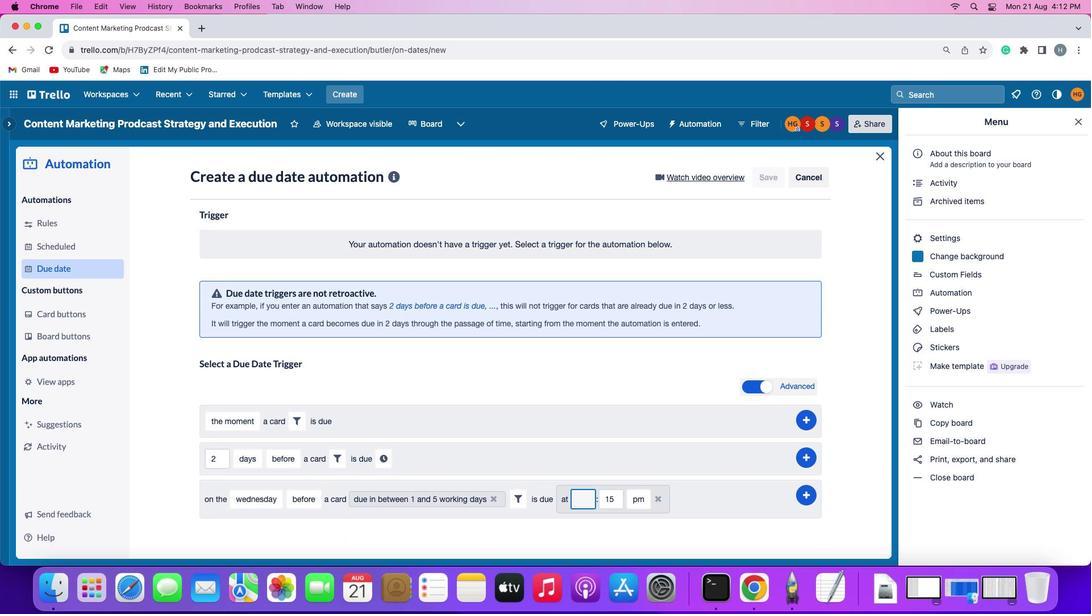 
Action: Key pressed Key.backspace'1''1'
Screenshot: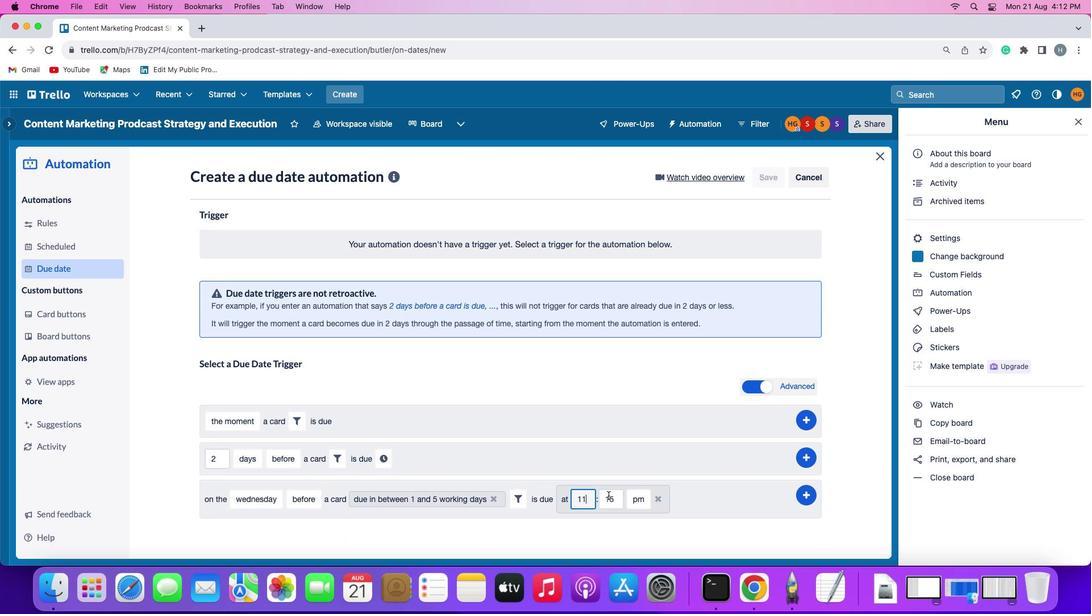 
Action: Mouse moved to (615, 494)
Screenshot: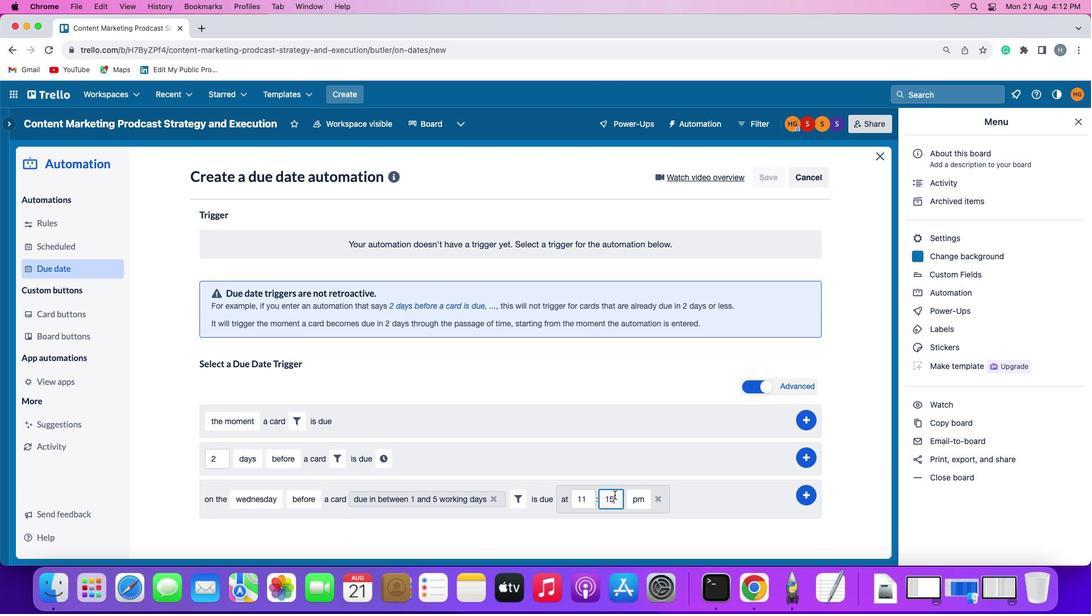 
Action: Mouse pressed left at (615, 494)
Screenshot: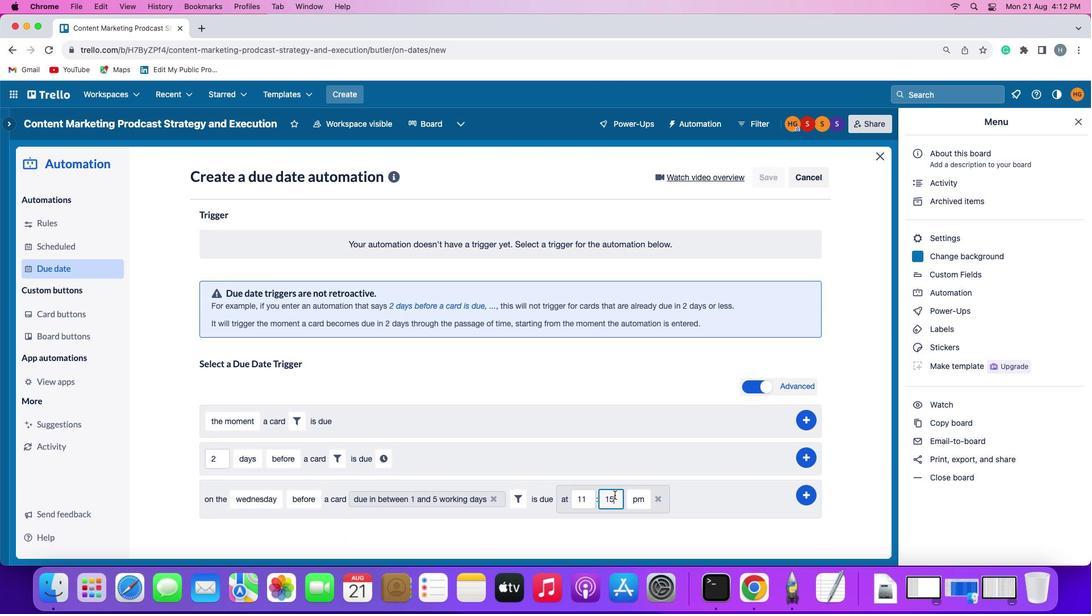 
Action: Mouse moved to (615, 494)
Screenshot: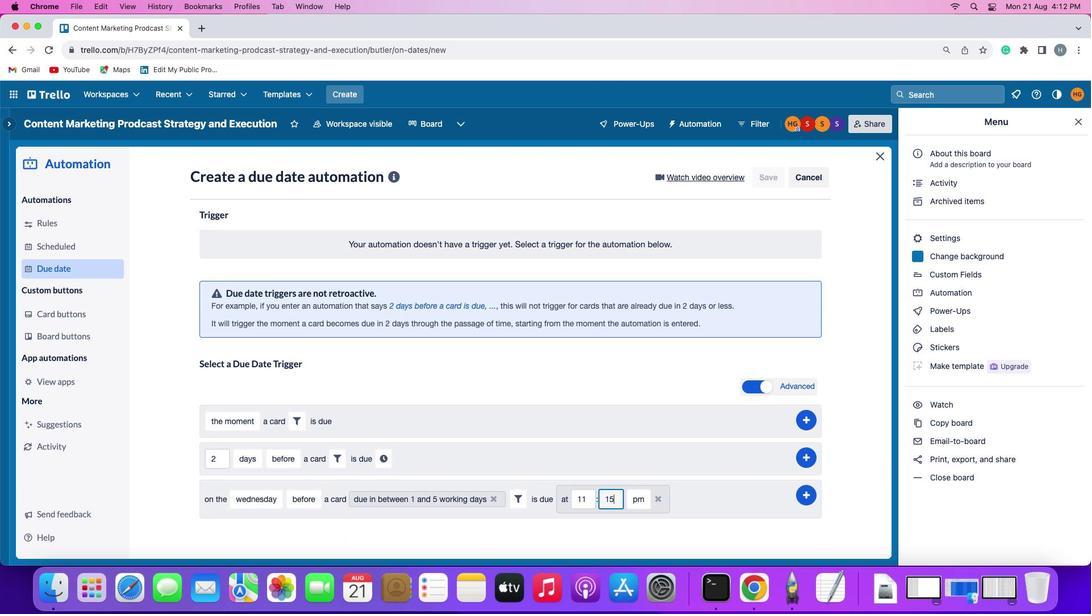 
Action: Key pressed Key.backspaceKey.backspace
Screenshot: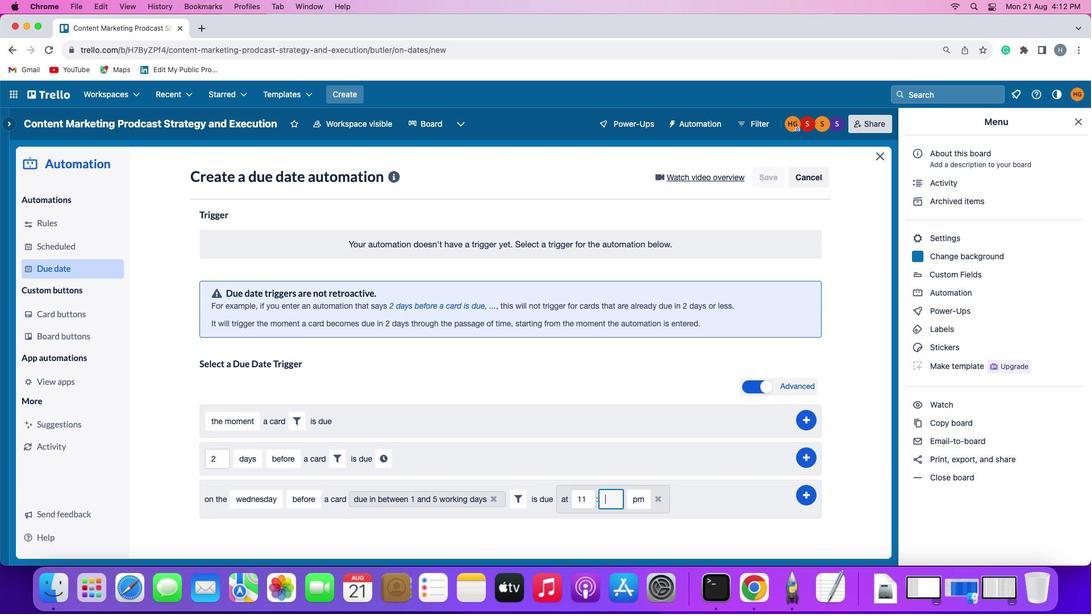 
Action: Mouse moved to (615, 494)
Screenshot: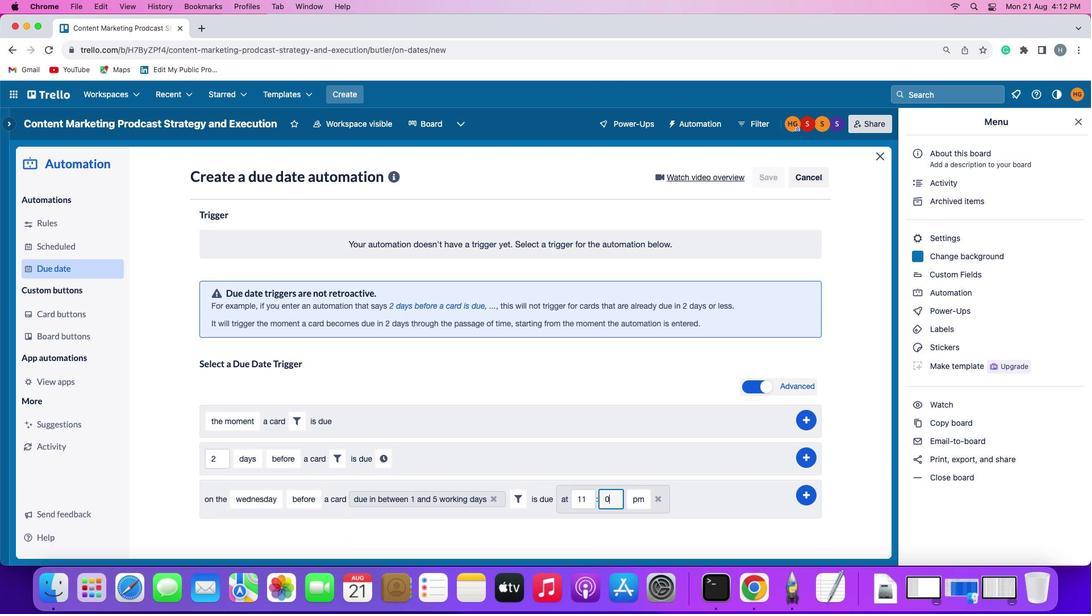 
Action: Key pressed '0''0'
Screenshot: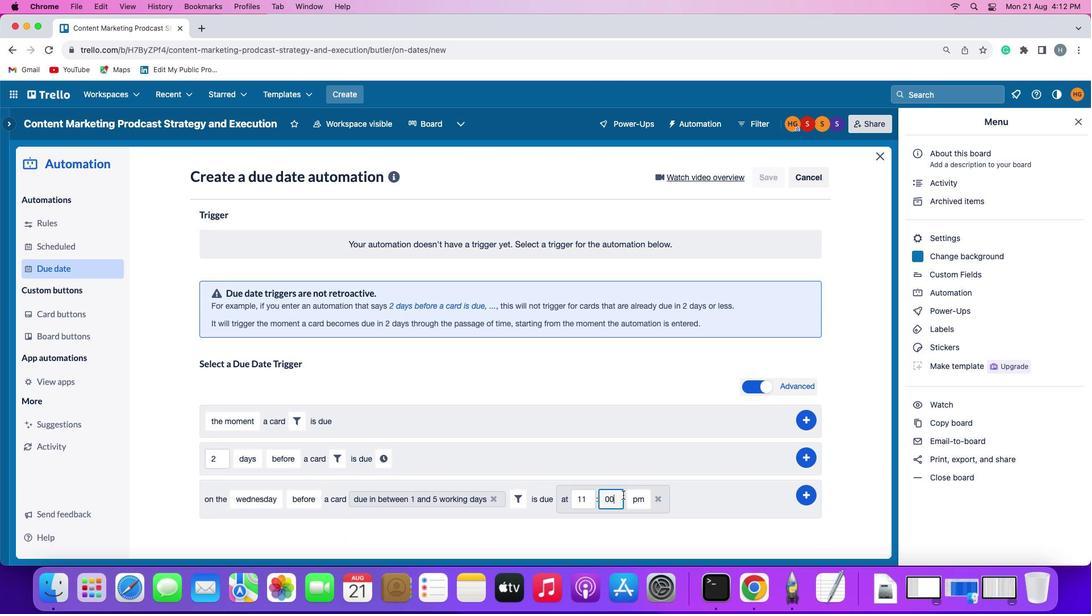 
Action: Mouse moved to (632, 495)
Screenshot: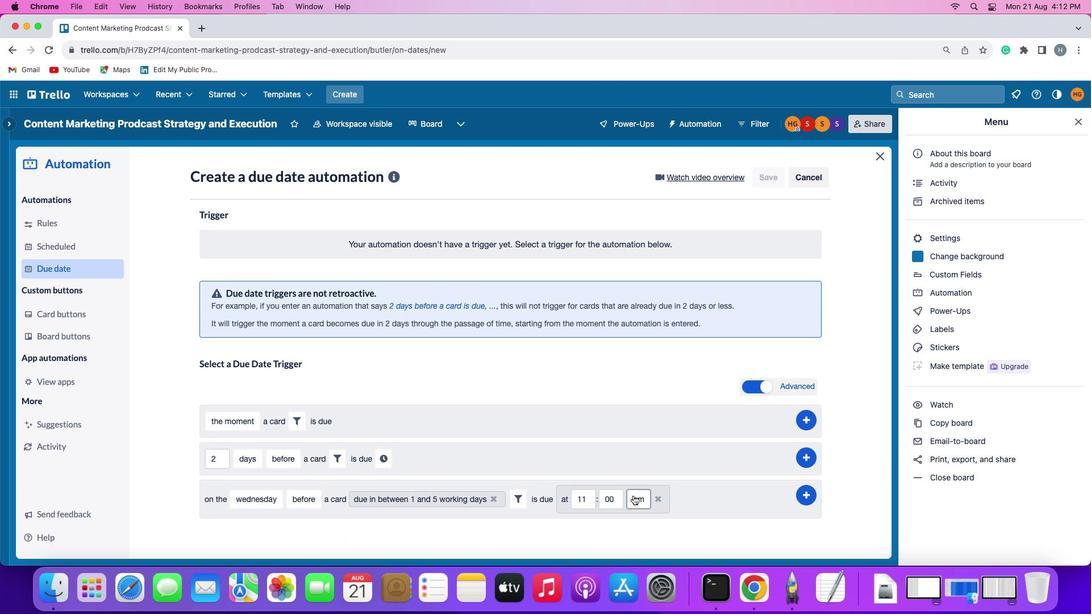 
Action: Mouse pressed left at (632, 495)
Screenshot: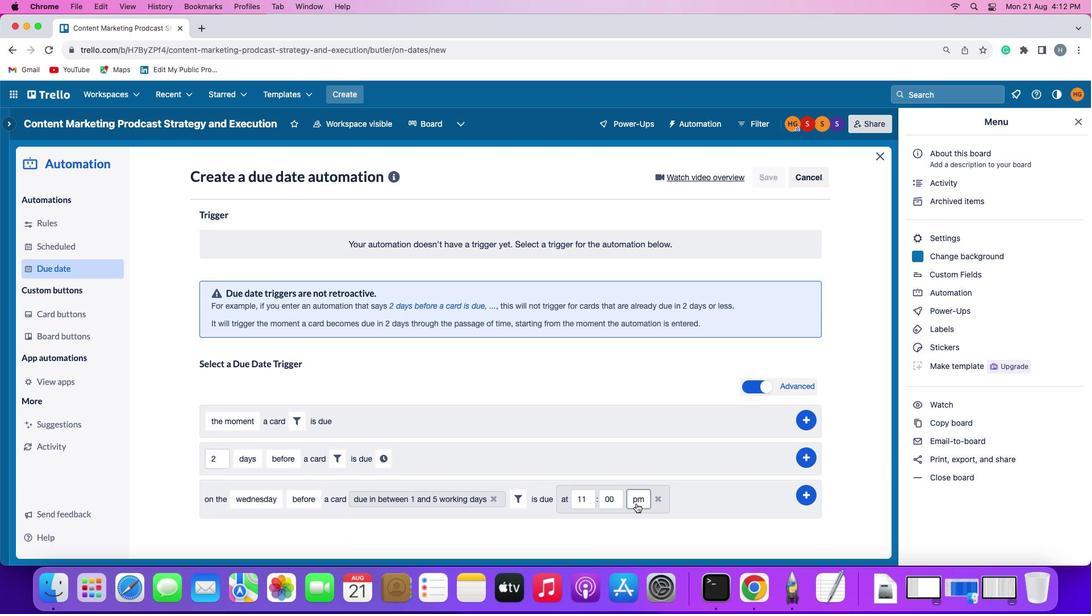 
Action: Mouse moved to (638, 509)
Screenshot: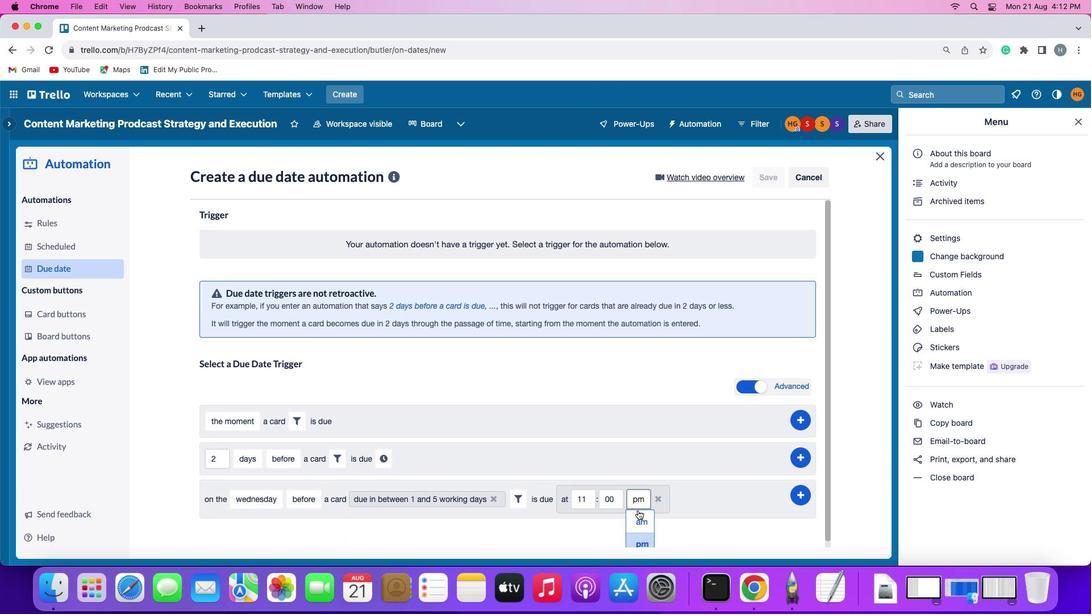 
Action: Mouse pressed left at (638, 509)
Screenshot: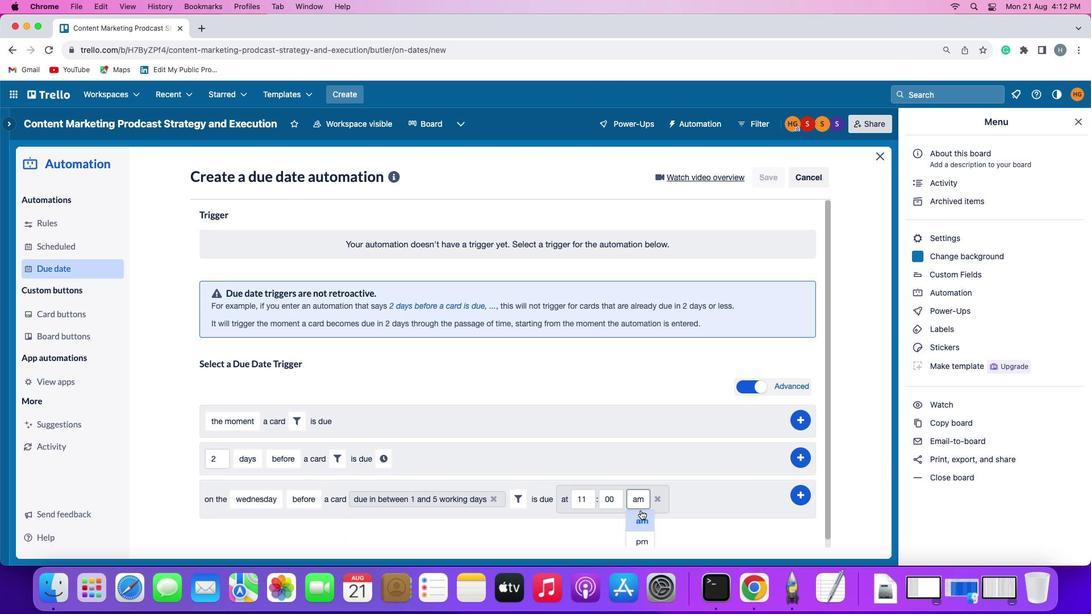 
Action: Mouse moved to (811, 496)
Screenshot: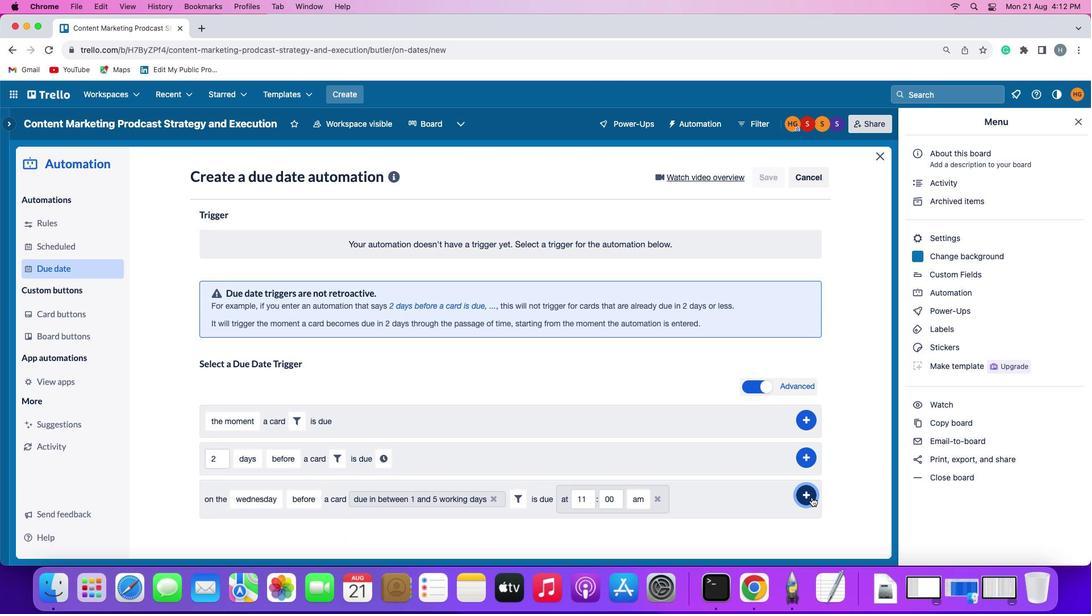 
Action: Mouse pressed left at (811, 496)
Screenshot: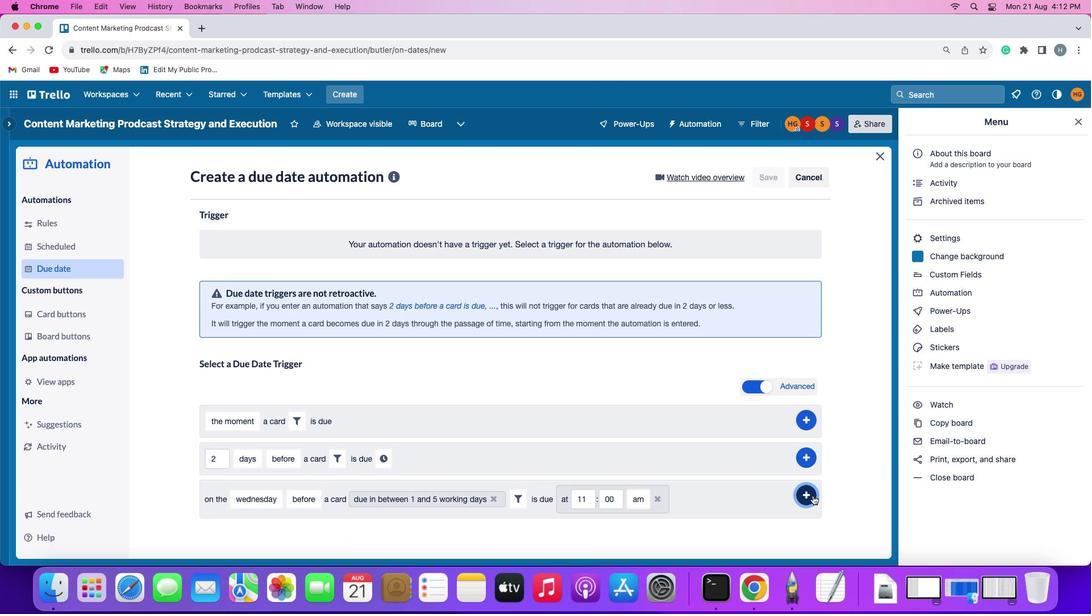 
Action: Mouse moved to (848, 409)
Screenshot: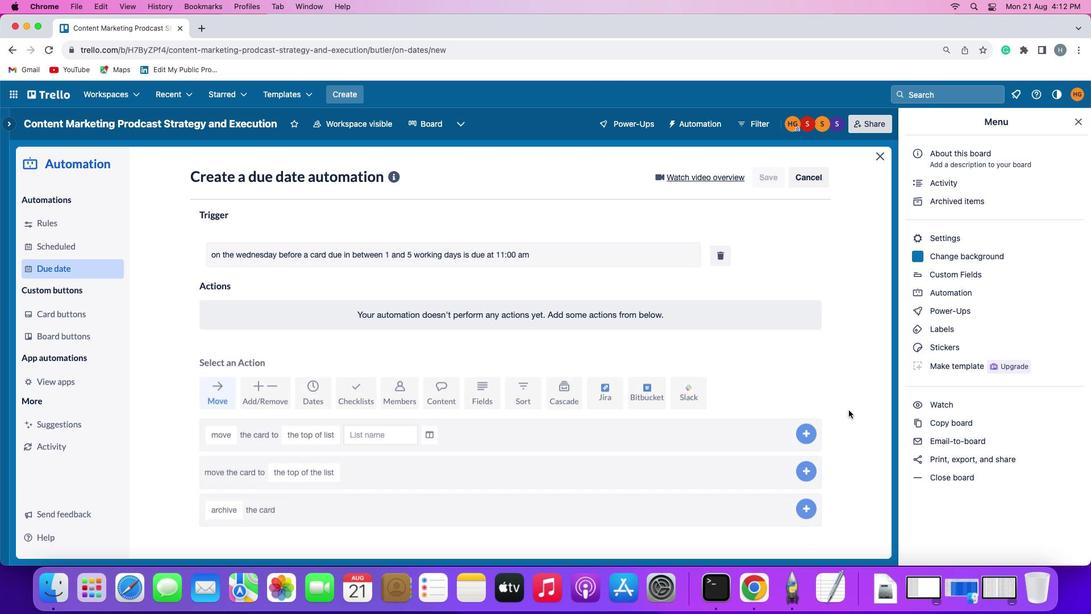 
